Task: Search one way flight ticket for 4 adults, 2 children, 2 infants in seat and 1 infant on lap in economy from San Juan: Fernando Luis Ribas Dominicci Airport (isla Grande Airport) to Riverton: Central Wyoming Regional Airport (was Riverton Regional) on 8-4-2023. Choice of flights is Sun country airlines. Number of bags: 1 carry on bag. Price is upto 75000. Outbound departure time preference is 16:30.
Action: Mouse moved to (372, 316)
Screenshot: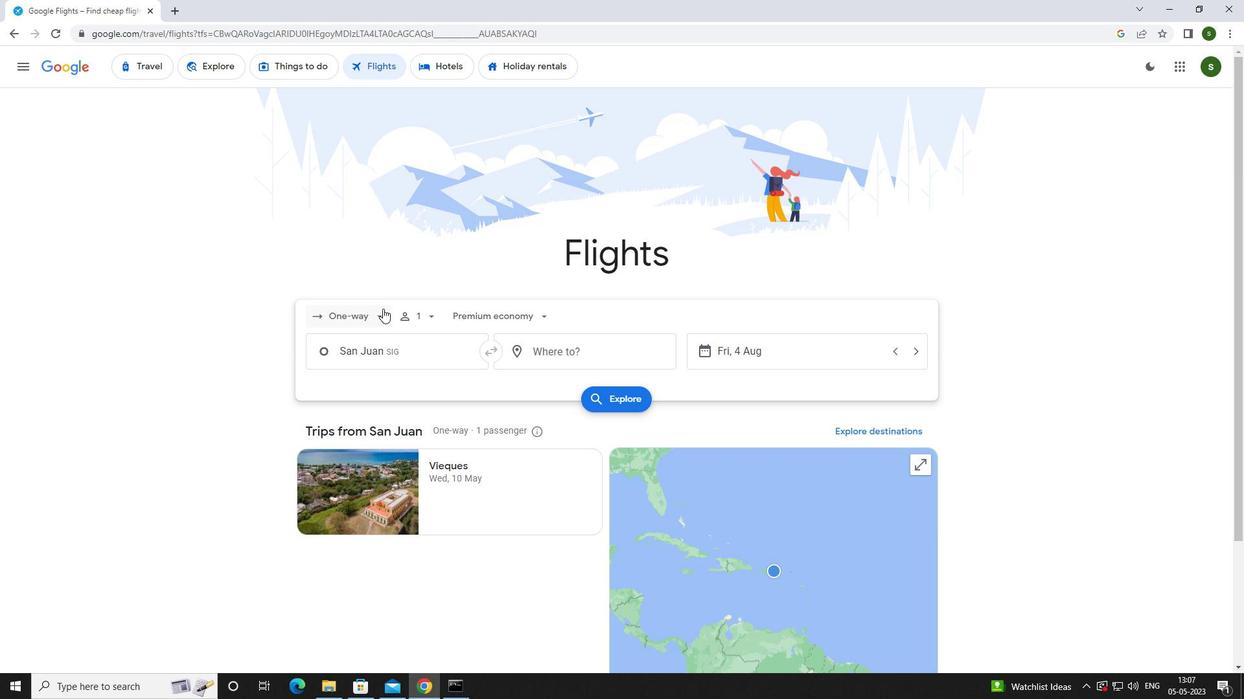 
Action: Mouse pressed left at (372, 316)
Screenshot: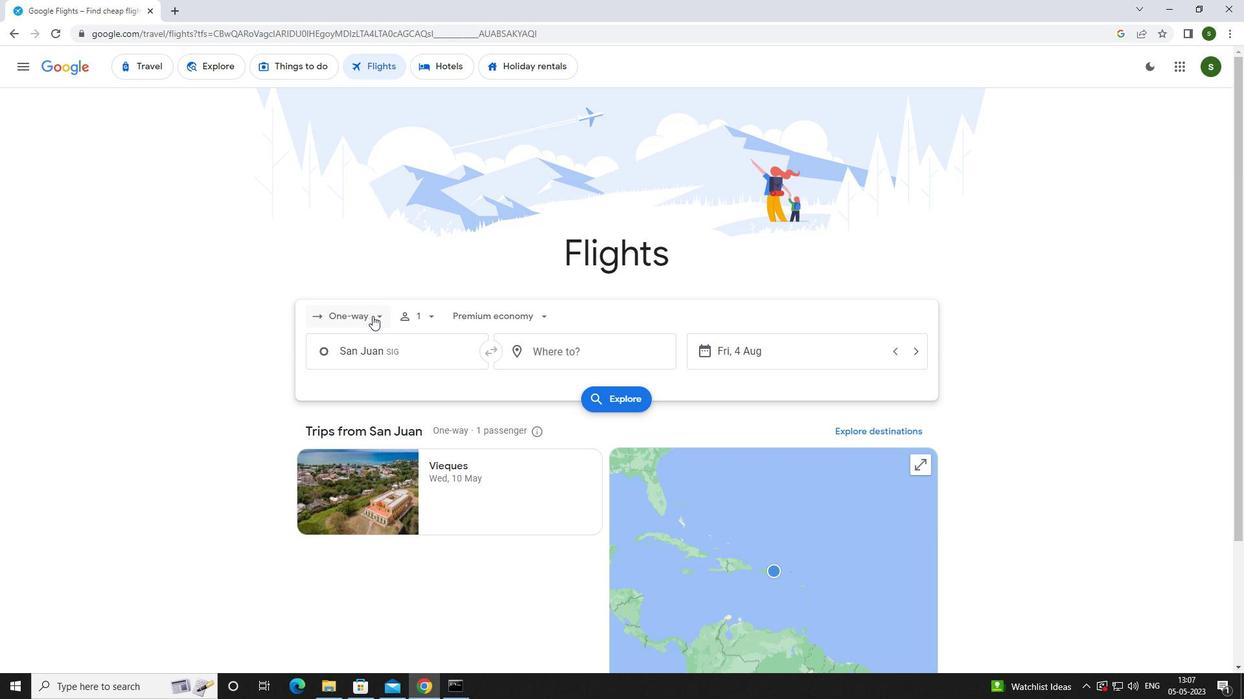 
Action: Mouse moved to (361, 373)
Screenshot: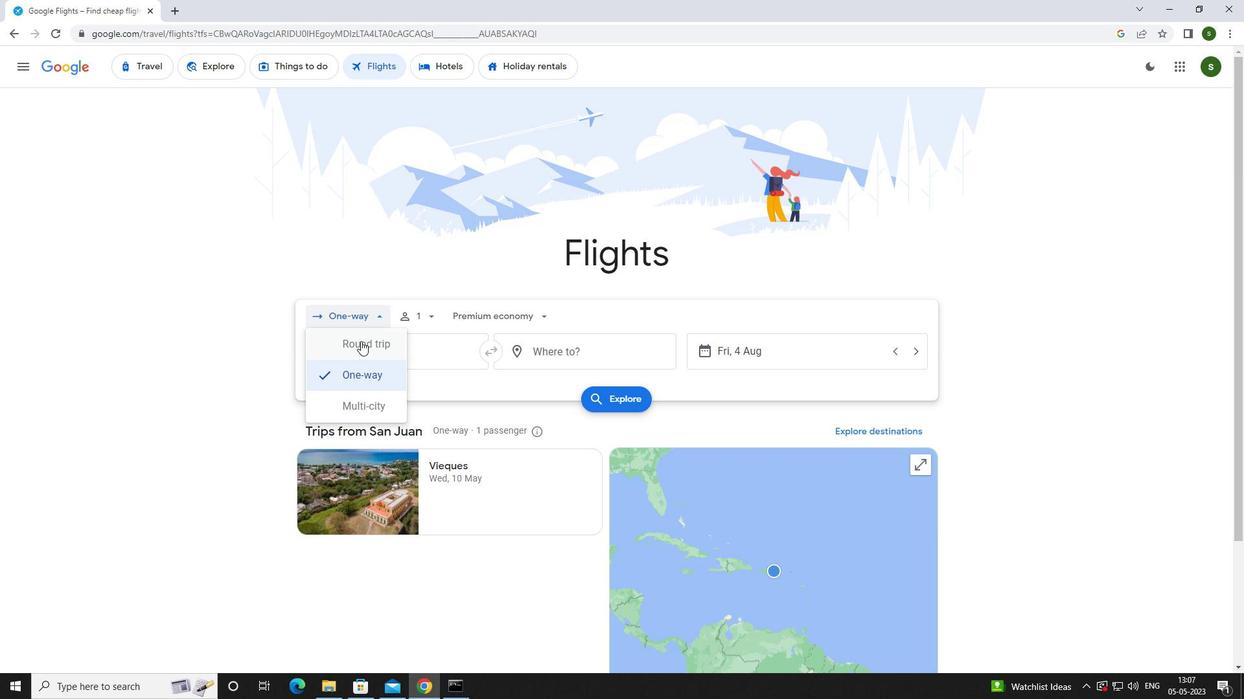 
Action: Mouse pressed left at (361, 373)
Screenshot: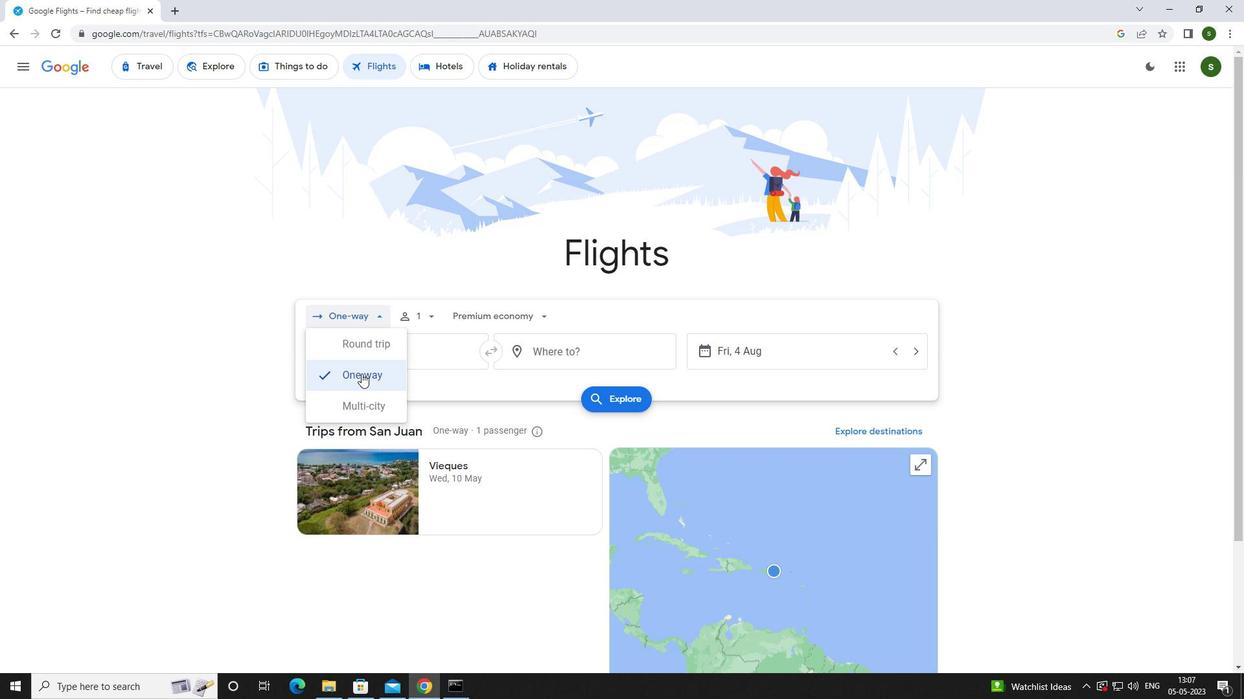 
Action: Mouse moved to (423, 316)
Screenshot: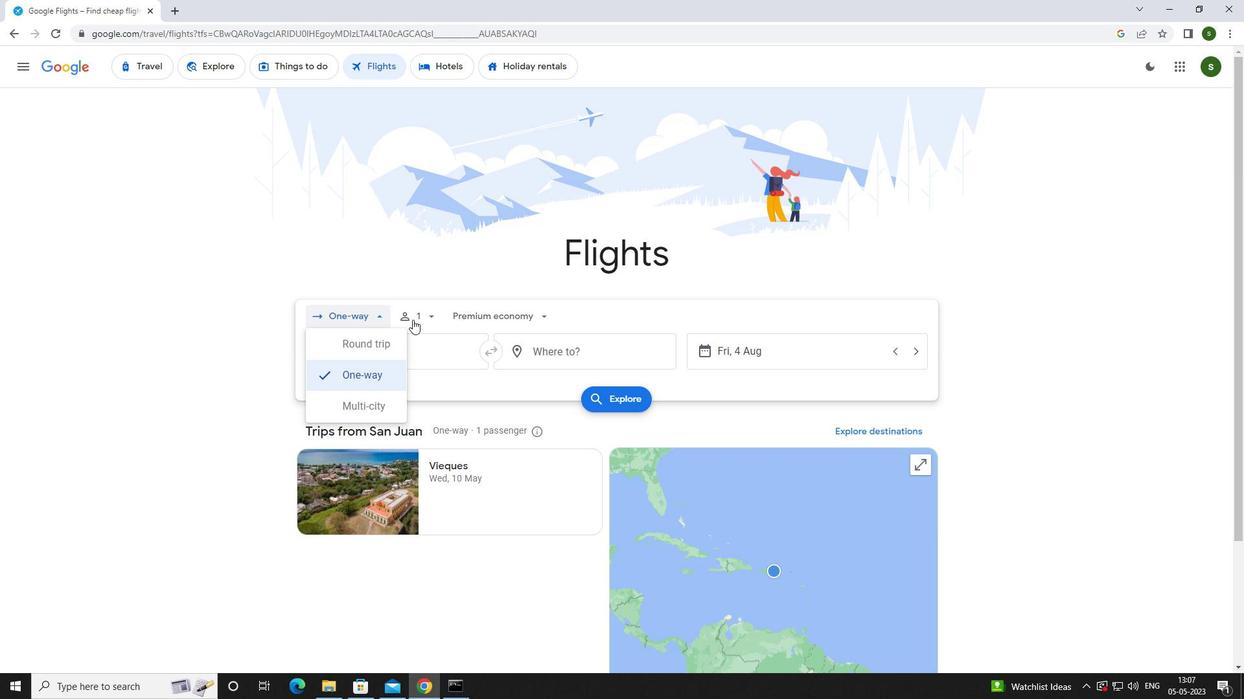 
Action: Mouse pressed left at (423, 316)
Screenshot: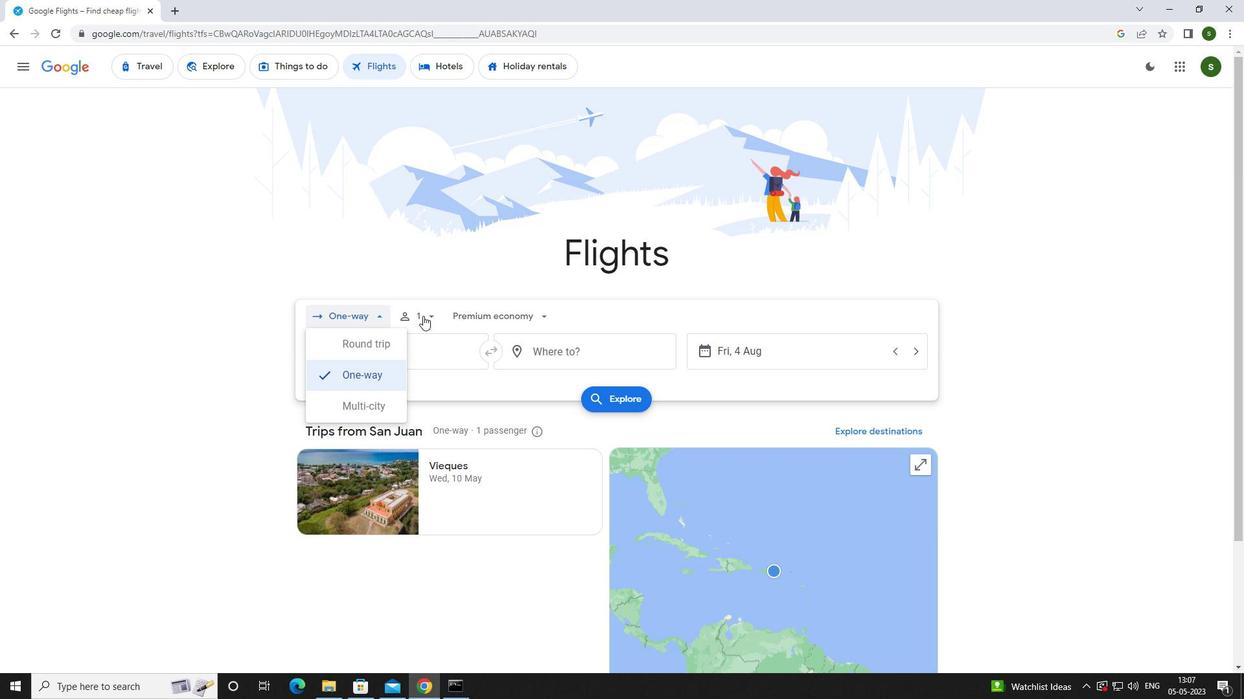 
Action: Mouse moved to (529, 341)
Screenshot: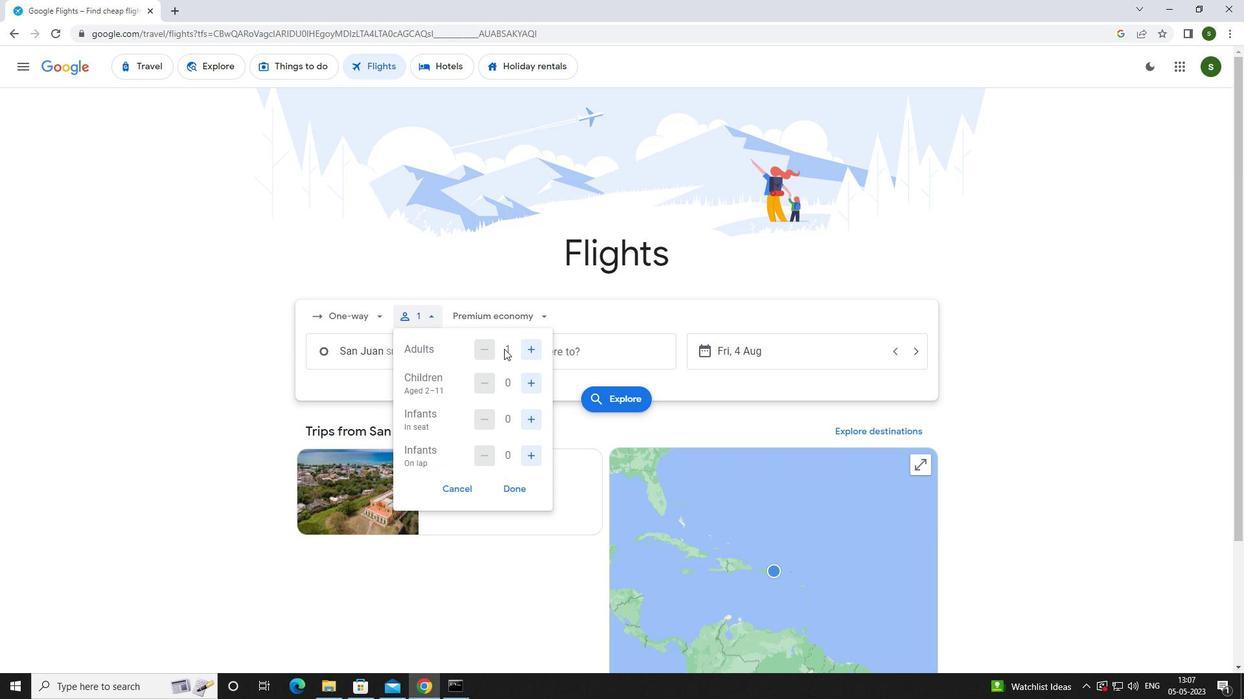 
Action: Mouse pressed left at (529, 341)
Screenshot: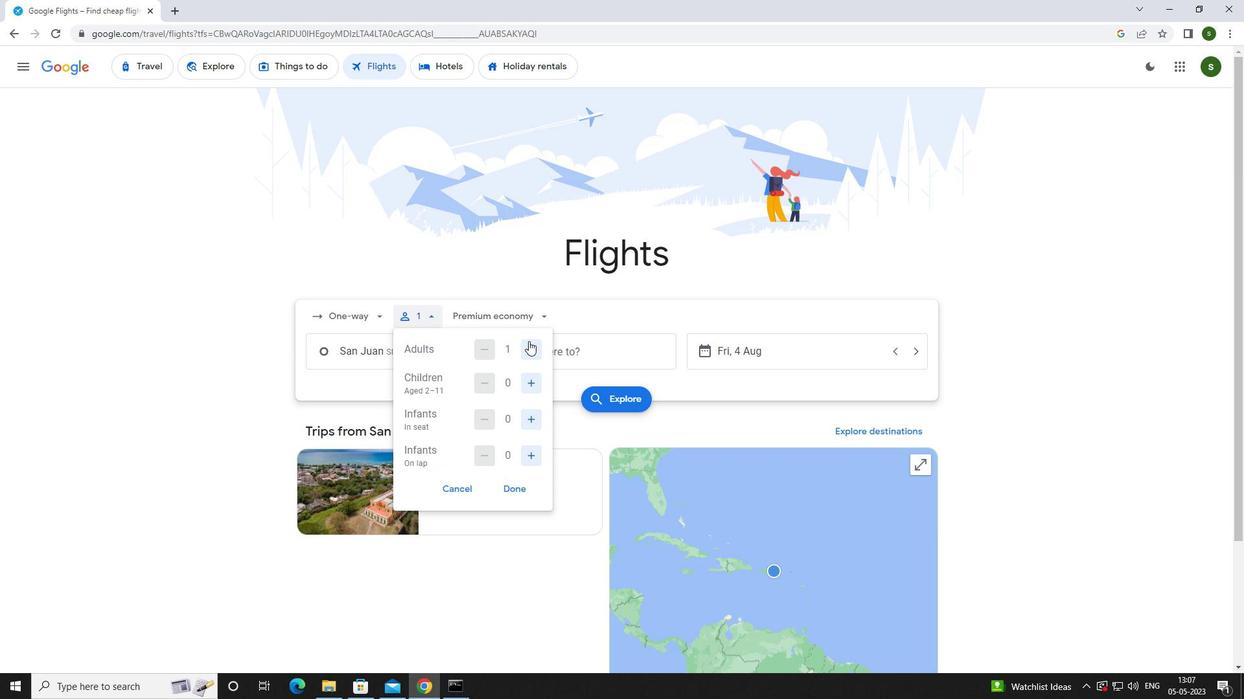 
Action: Mouse pressed left at (529, 341)
Screenshot: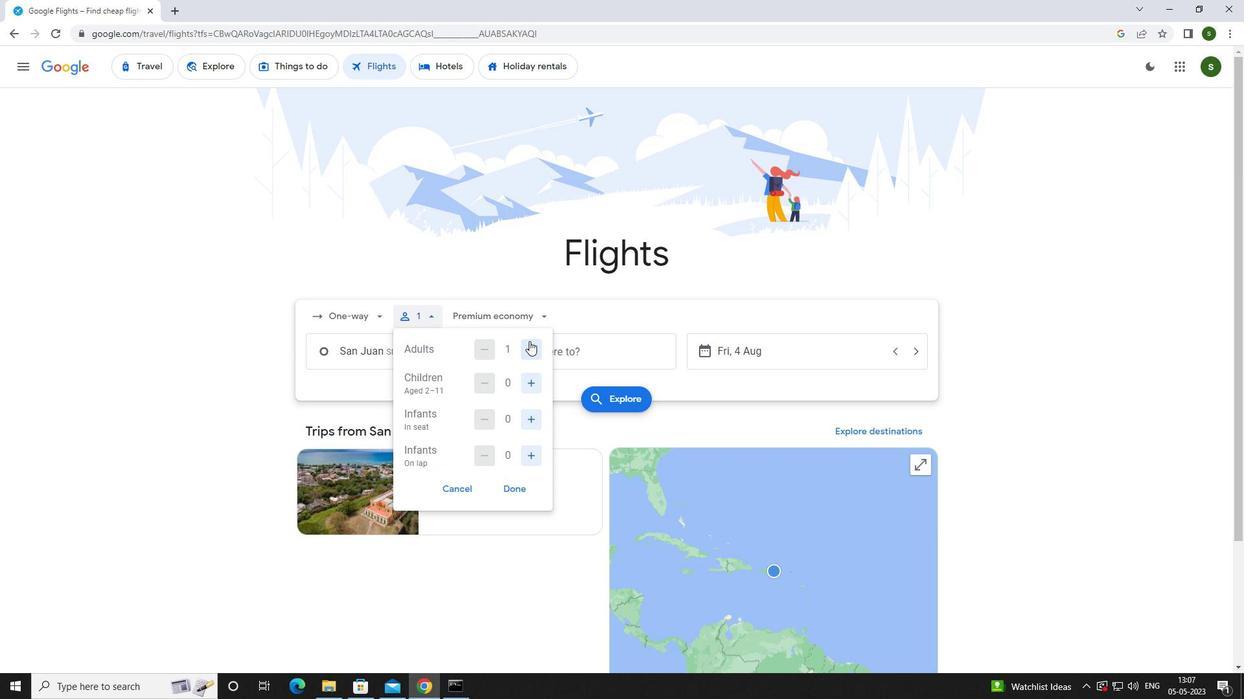 
Action: Mouse pressed left at (529, 341)
Screenshot: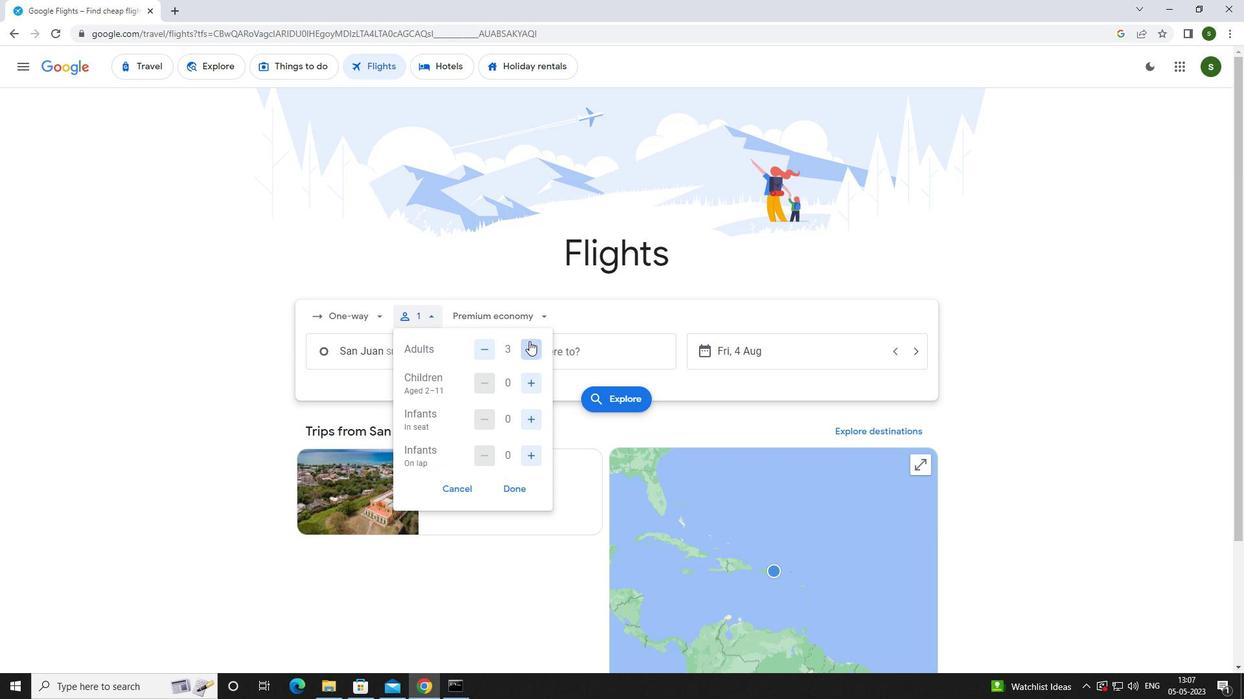 
Action: Mouse moved to (529, 375)
Screenshot: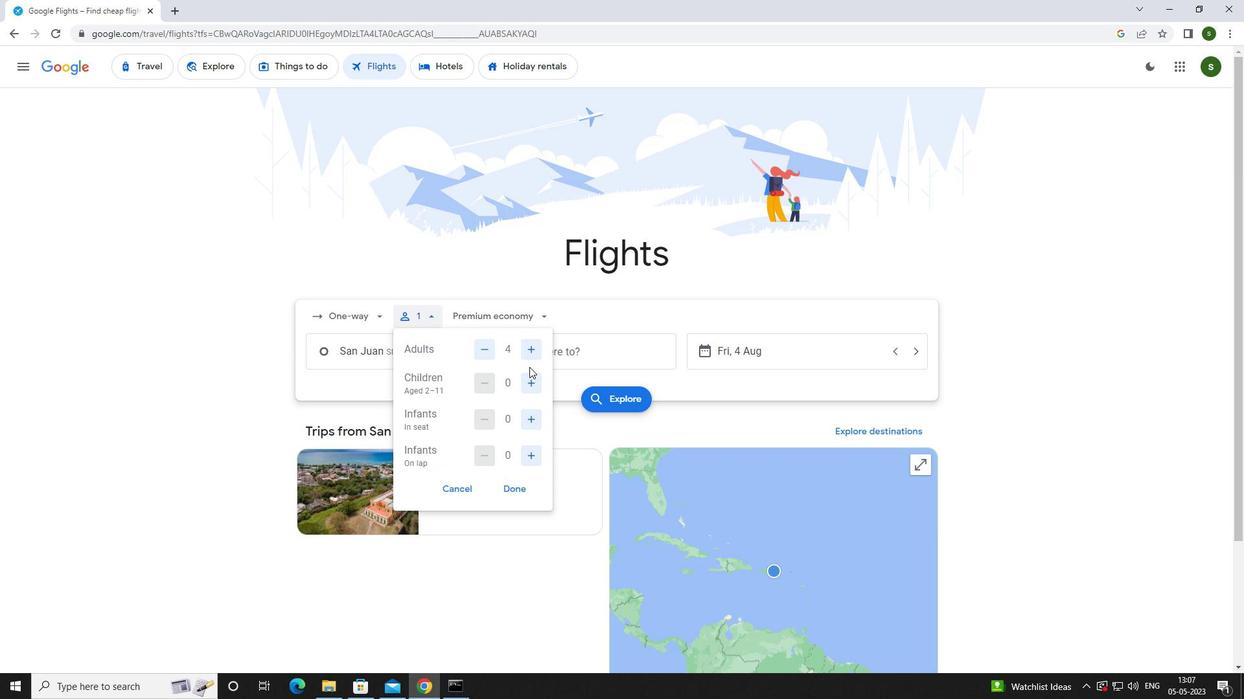 
Action: Mouse pressed left at (529, 375)
Screenshot: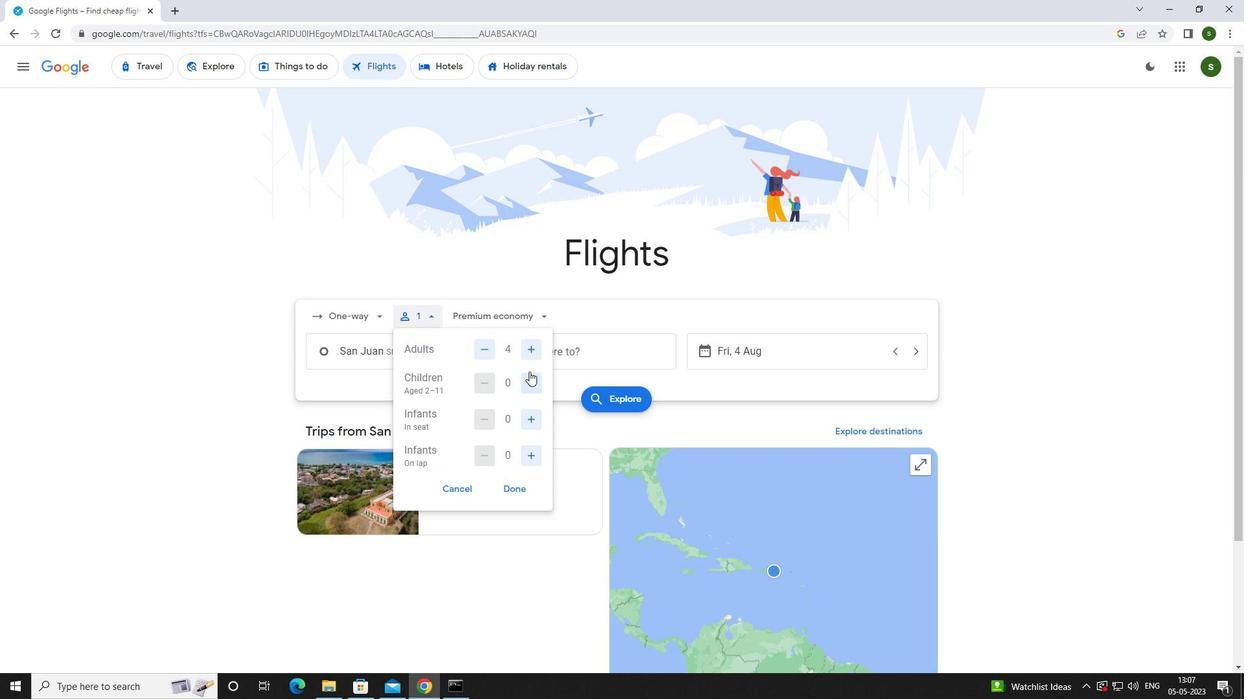 
Action: Mouse pressed left at (529, 375)
Screenshot: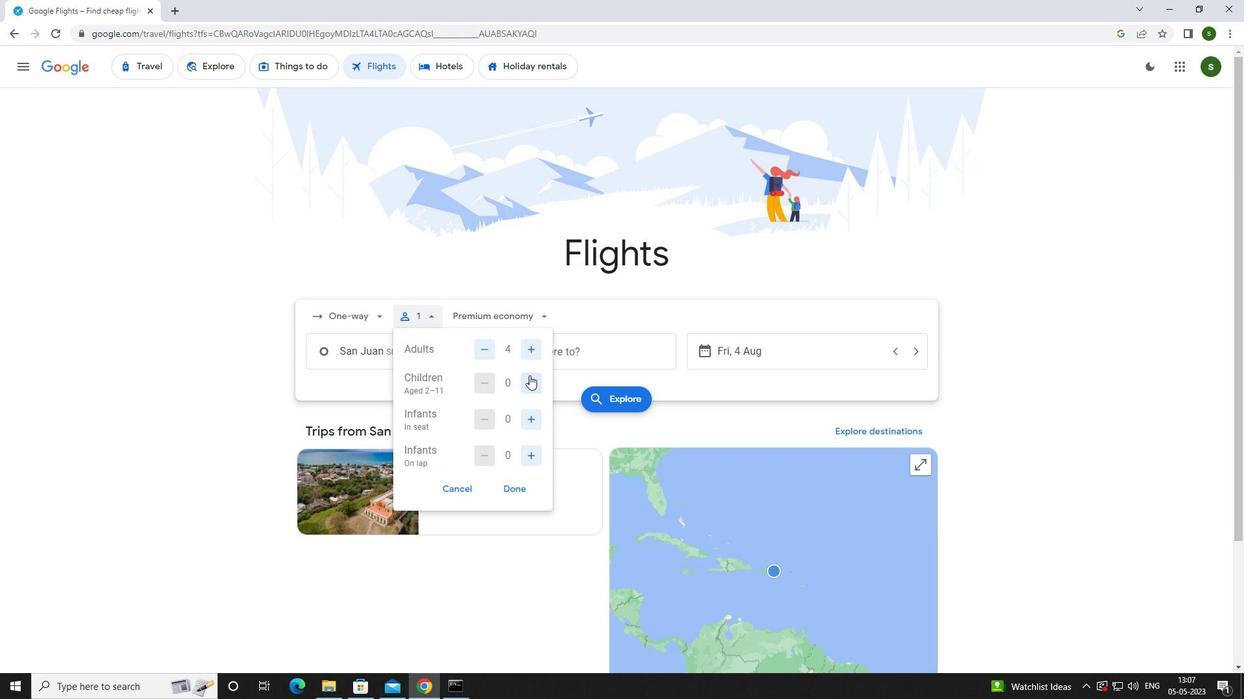 
Action: Mouse moved to (530, 421)
Screenshot: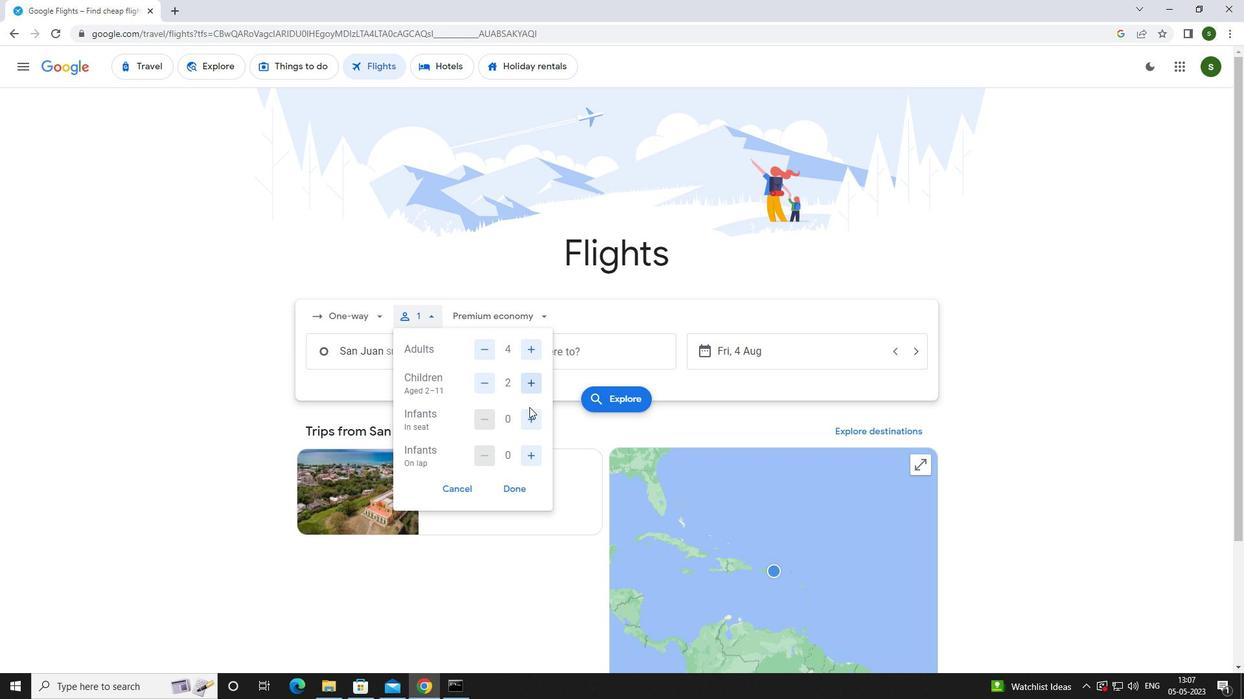 
Action: Mouse pressed left at (530, 421)
Screenshot: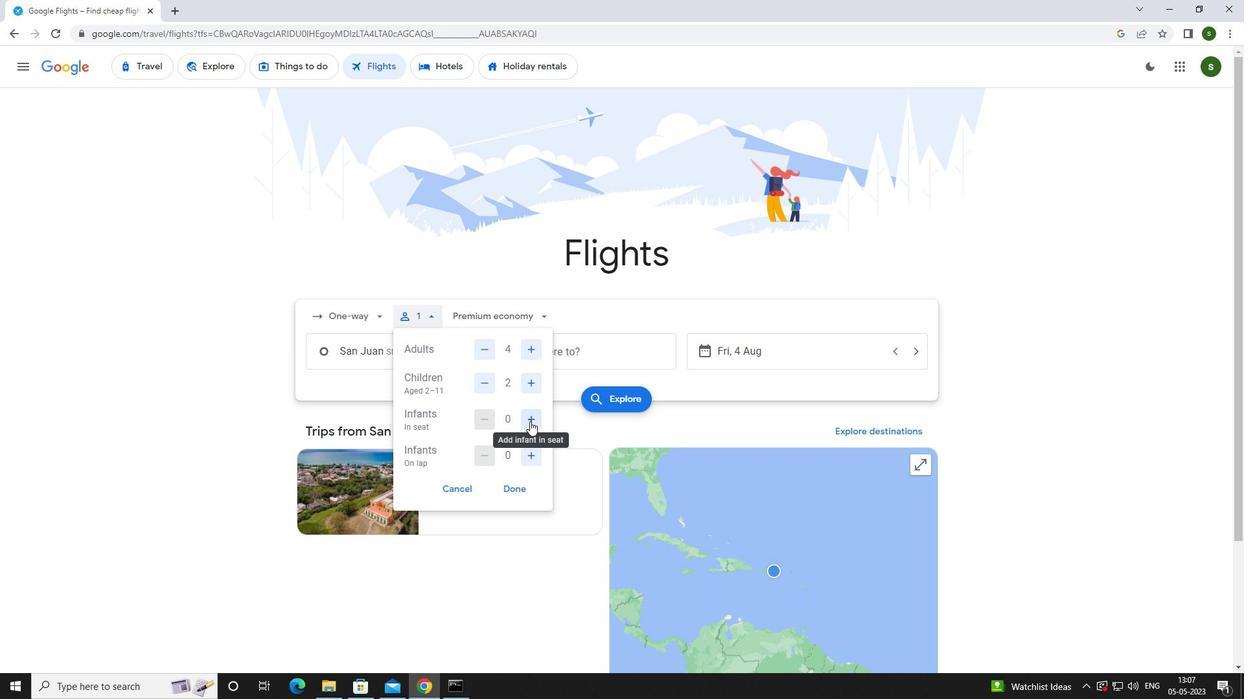 
Action: Mouse pressed left at (530, 421)
Screenshot: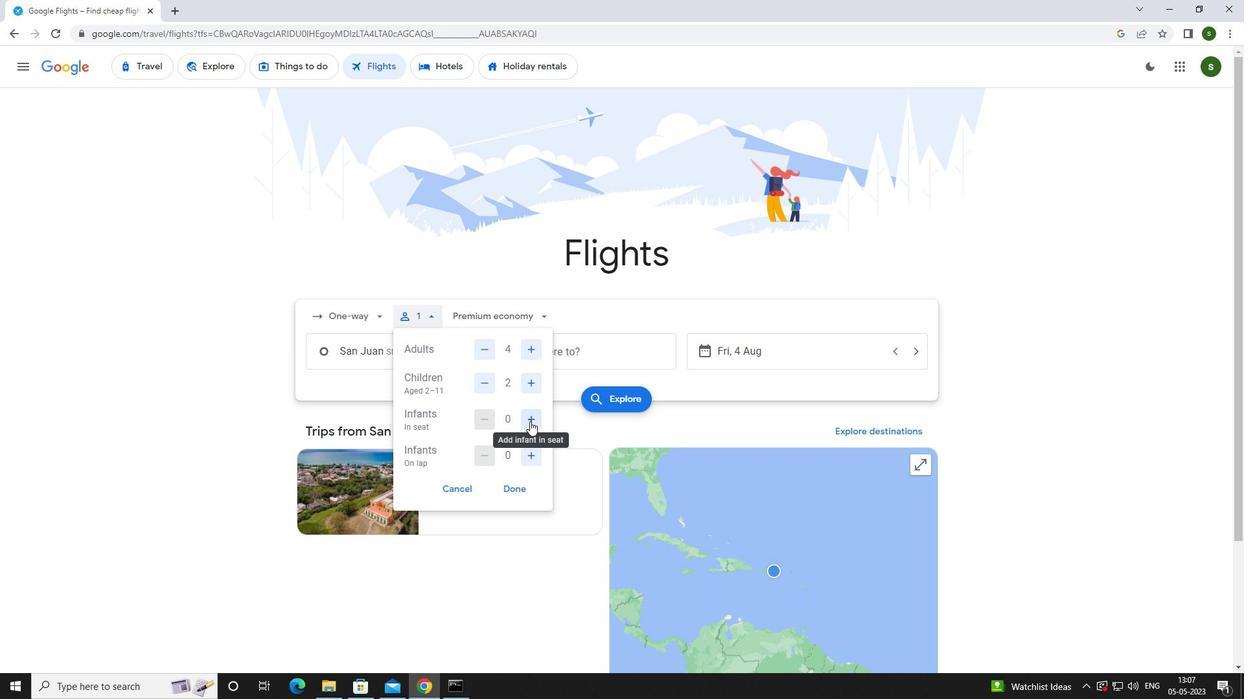 
Action: Mouse moved to (530, 454)
Screenshot: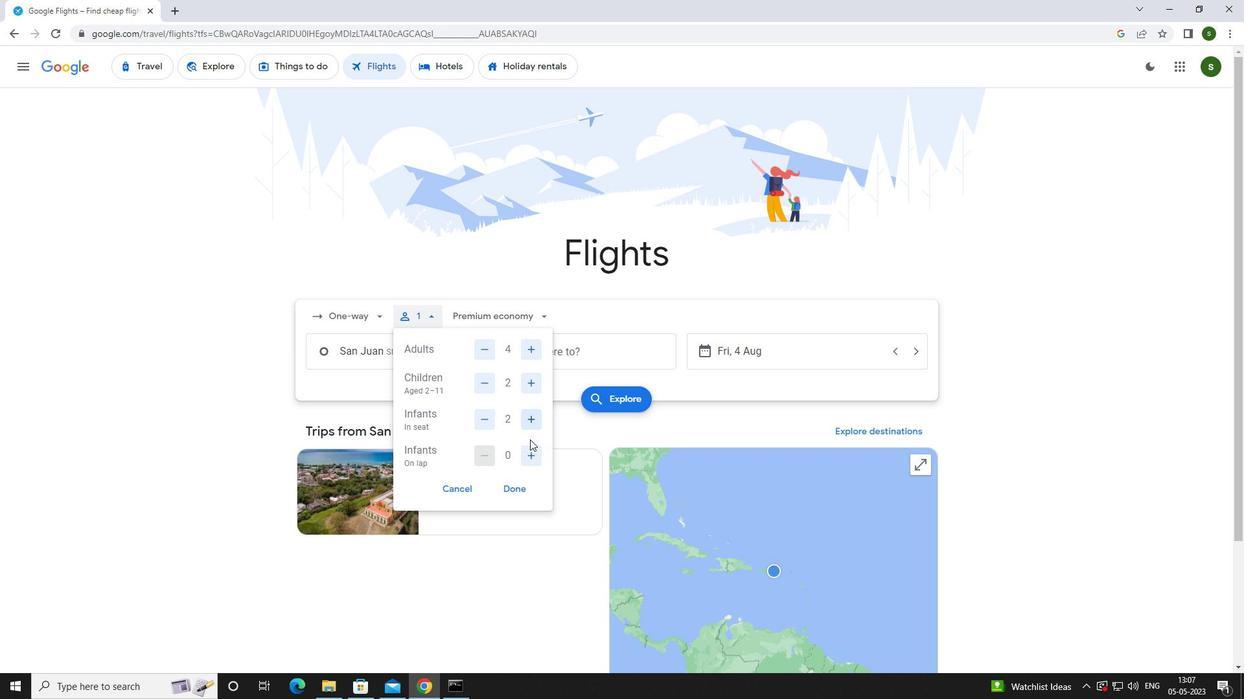 
Action: Mouse pressed left at (530, 454)
Screenshot: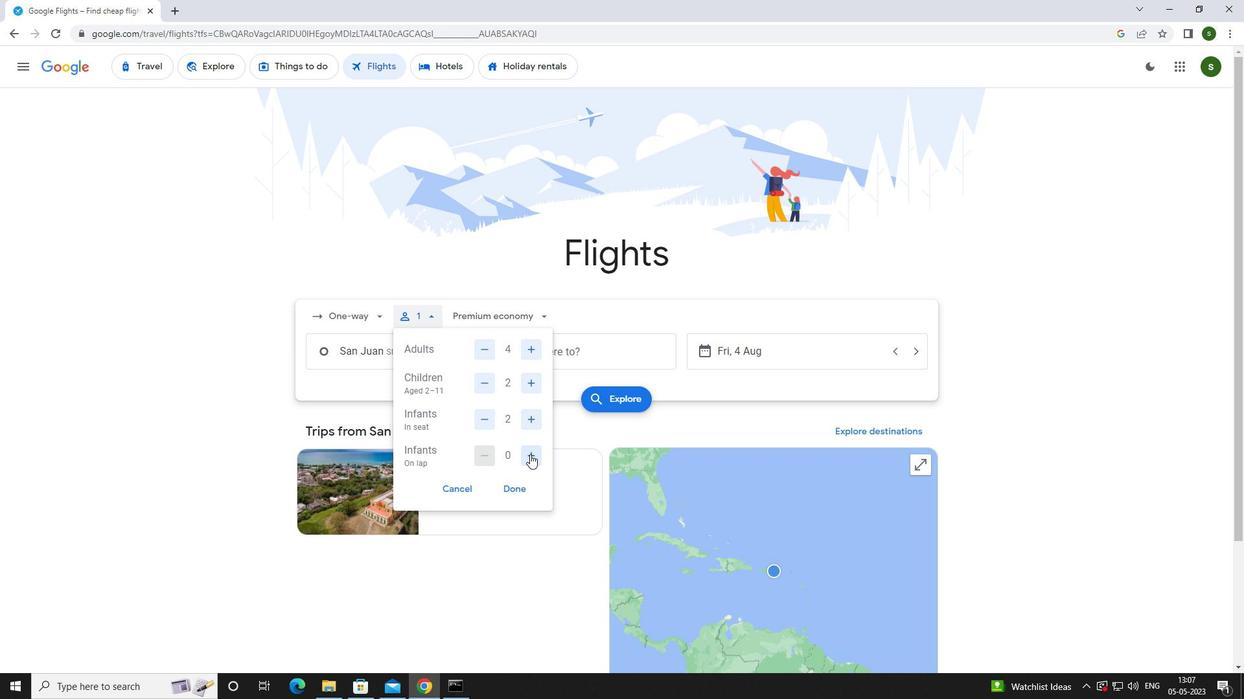 
Action: Mouse moved to (500, 311)
Screenshot: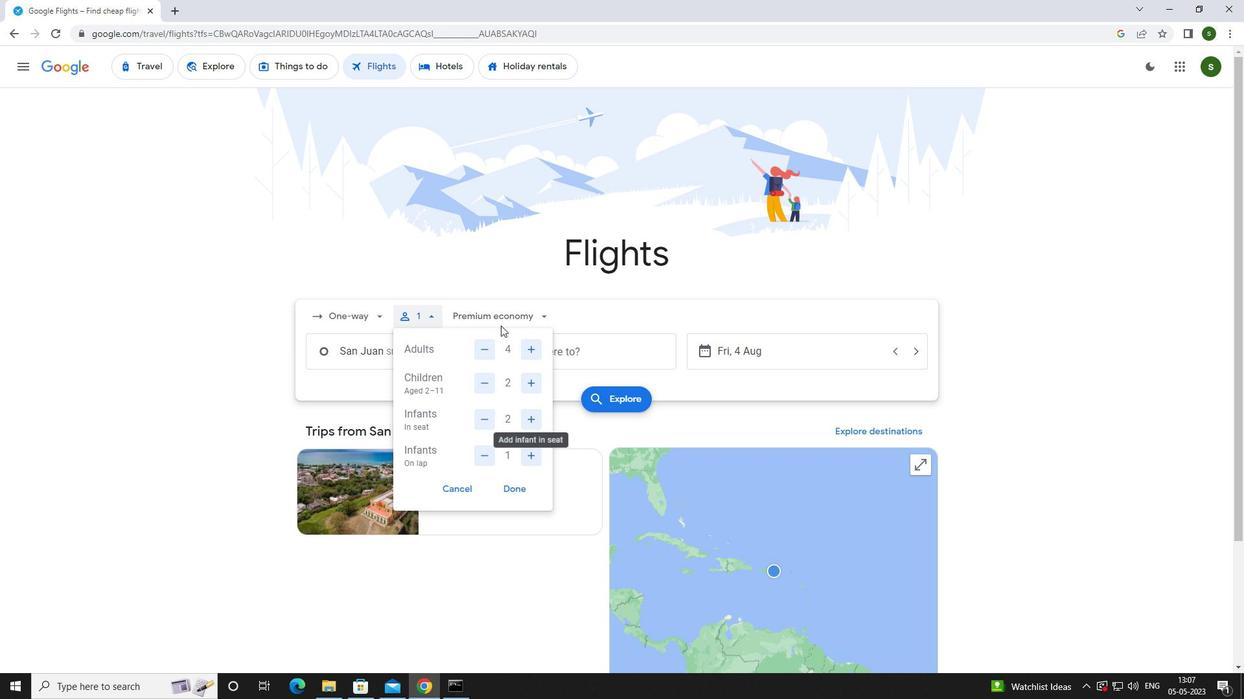
Action: Mouse pressed left at (500, 311)
Screenshot: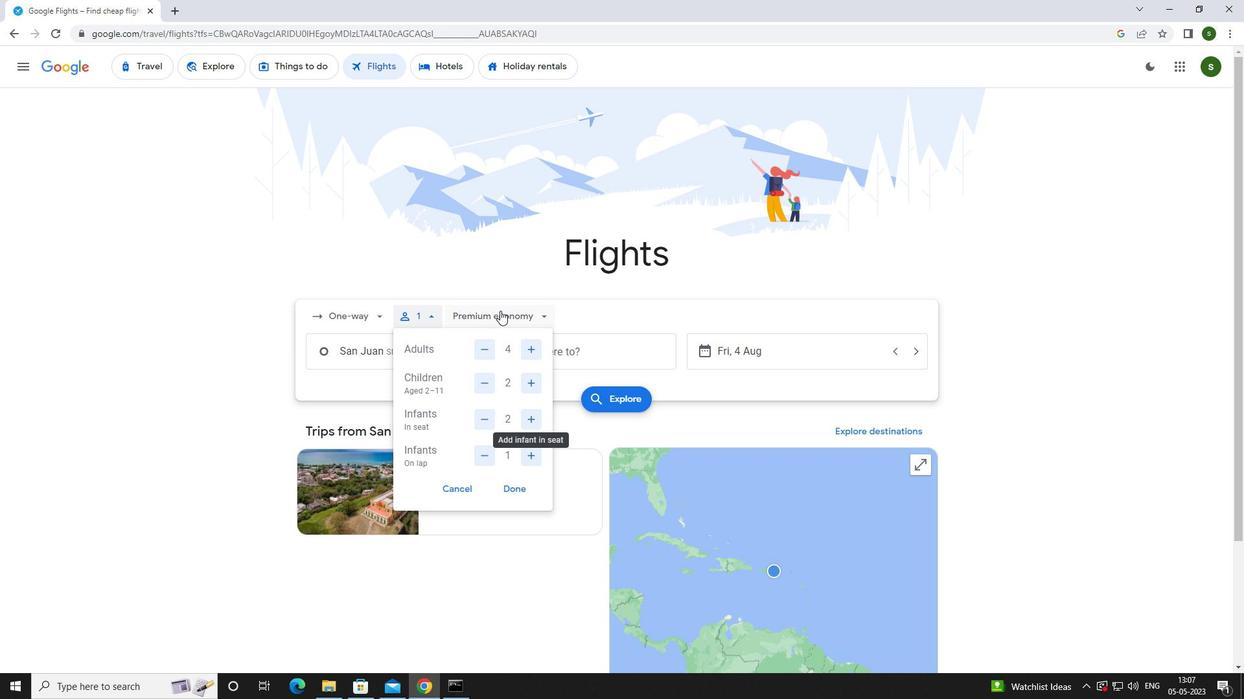 
Action: Mouse moved to (507, 344)
Screenshot: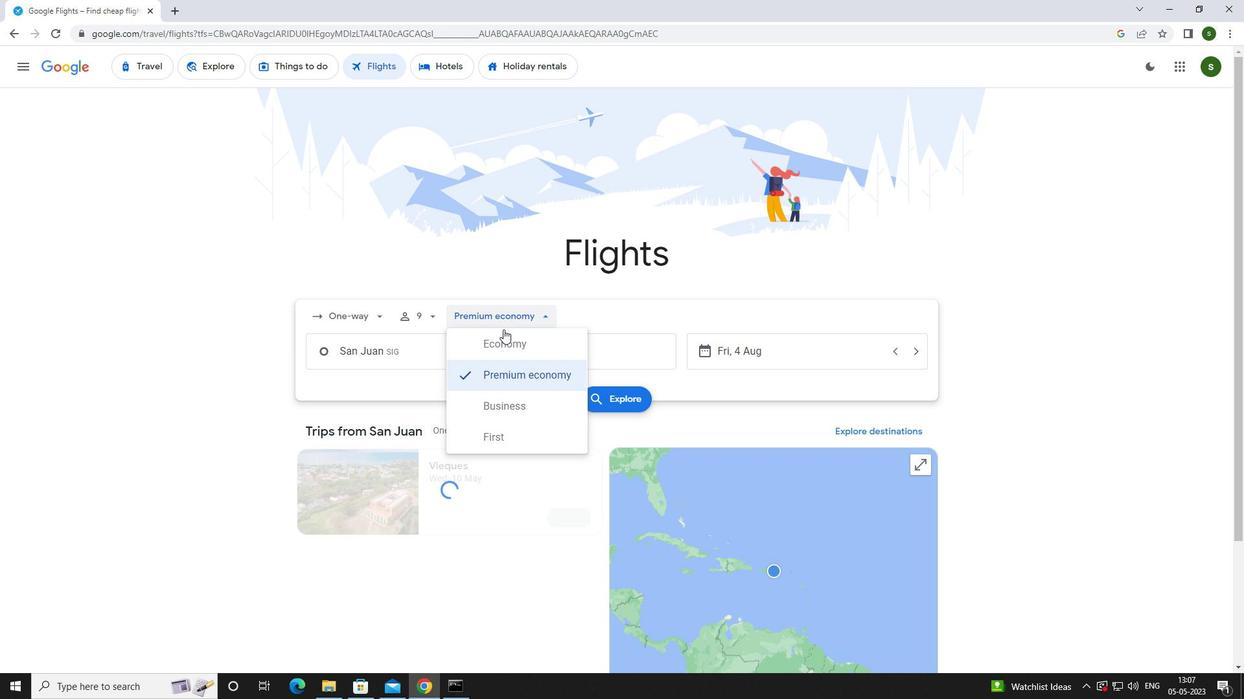 
Action: Mouse pressed left at (507, 344)
Screenshot: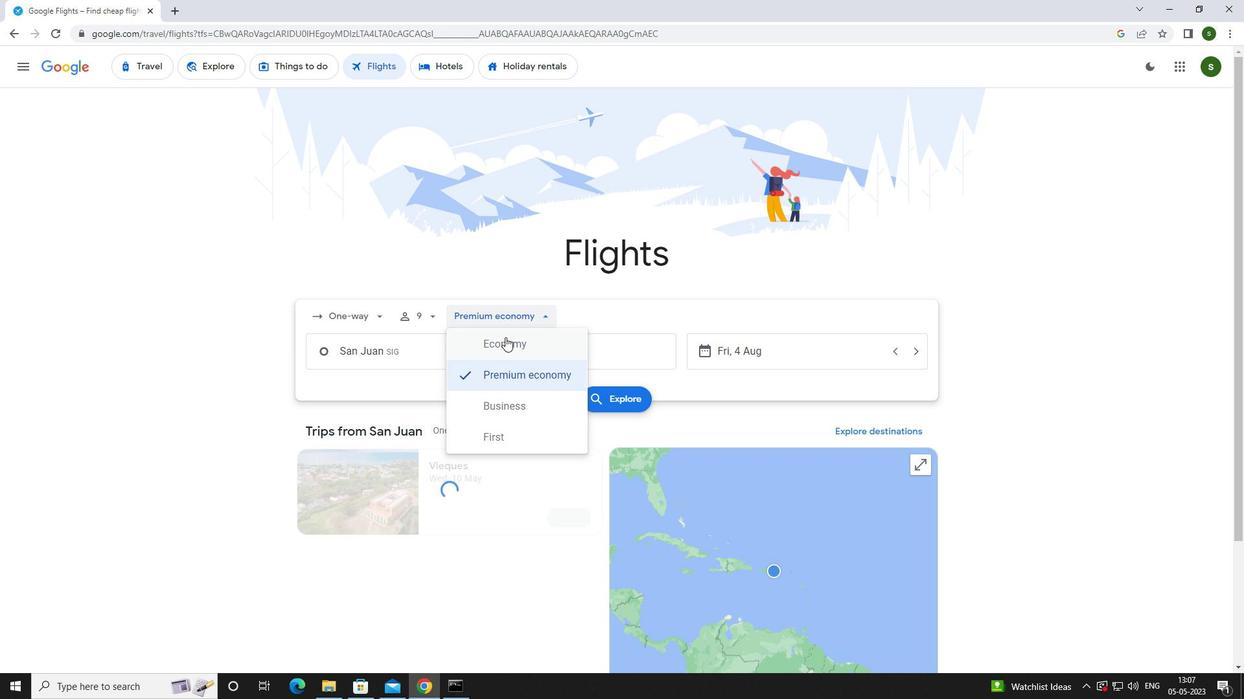 
Action: Mouse moved to (432, 348)
Screenshot: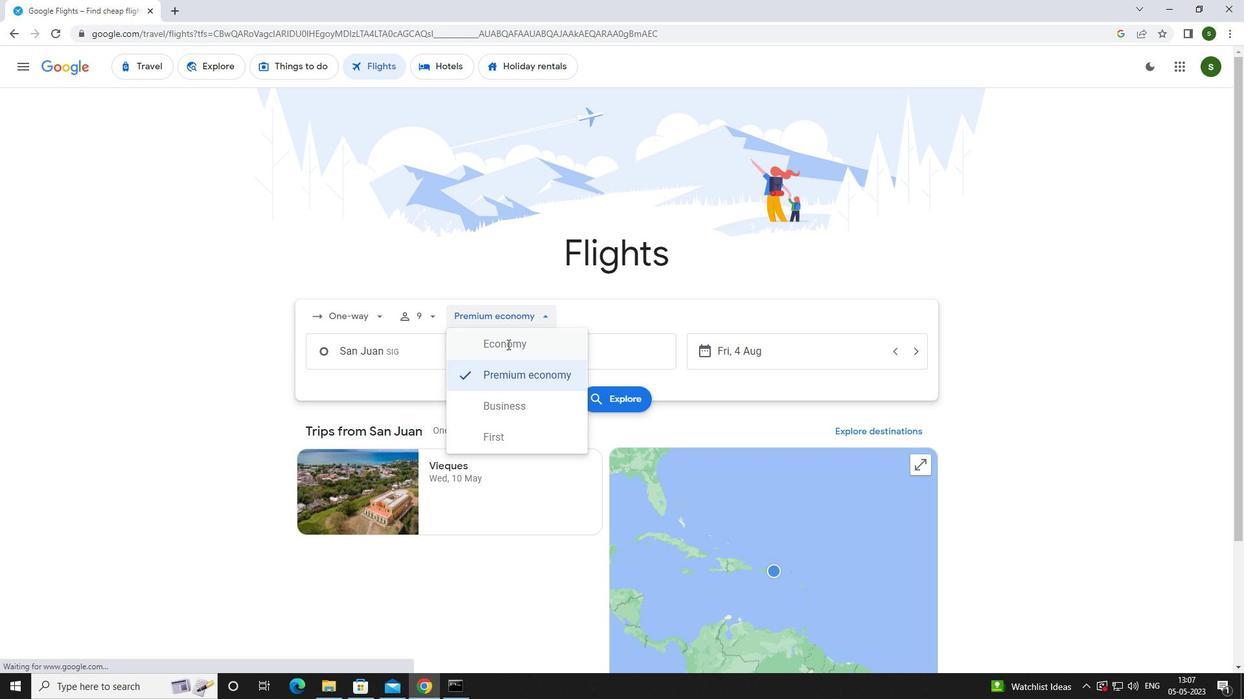 
Action: Mouse pressed left at (432, 348)
Screenshot: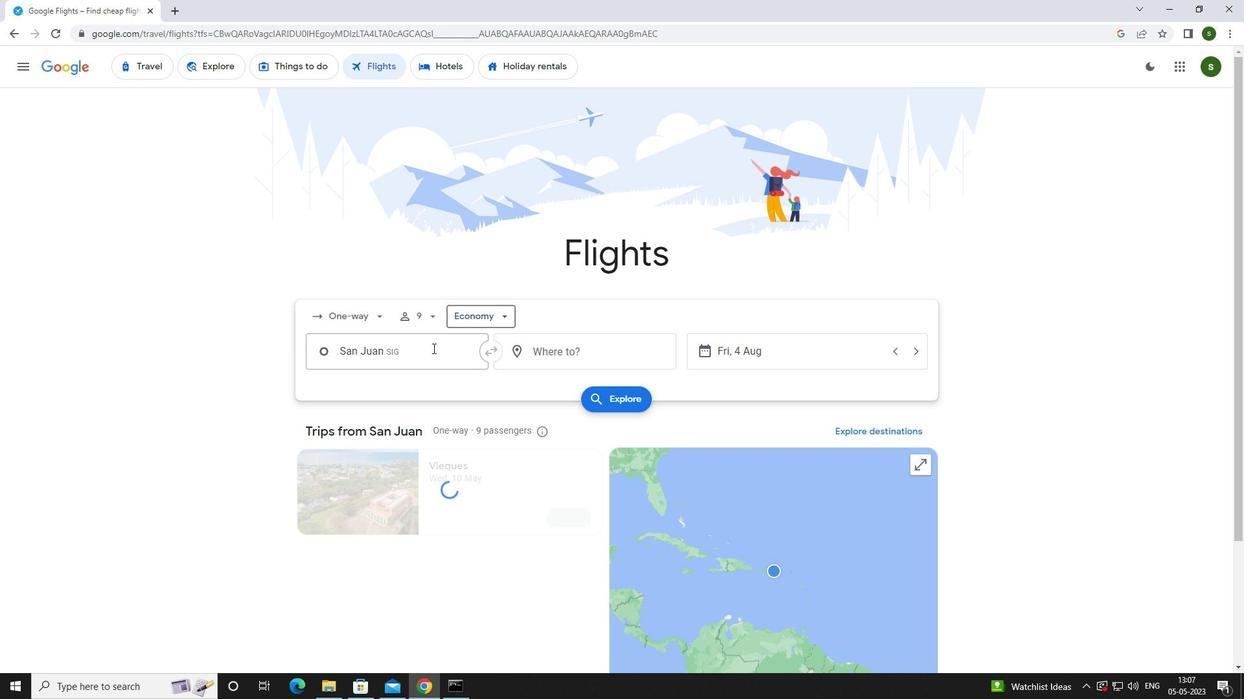 
Action: Mouse moved to (432, 355)
Screenshot: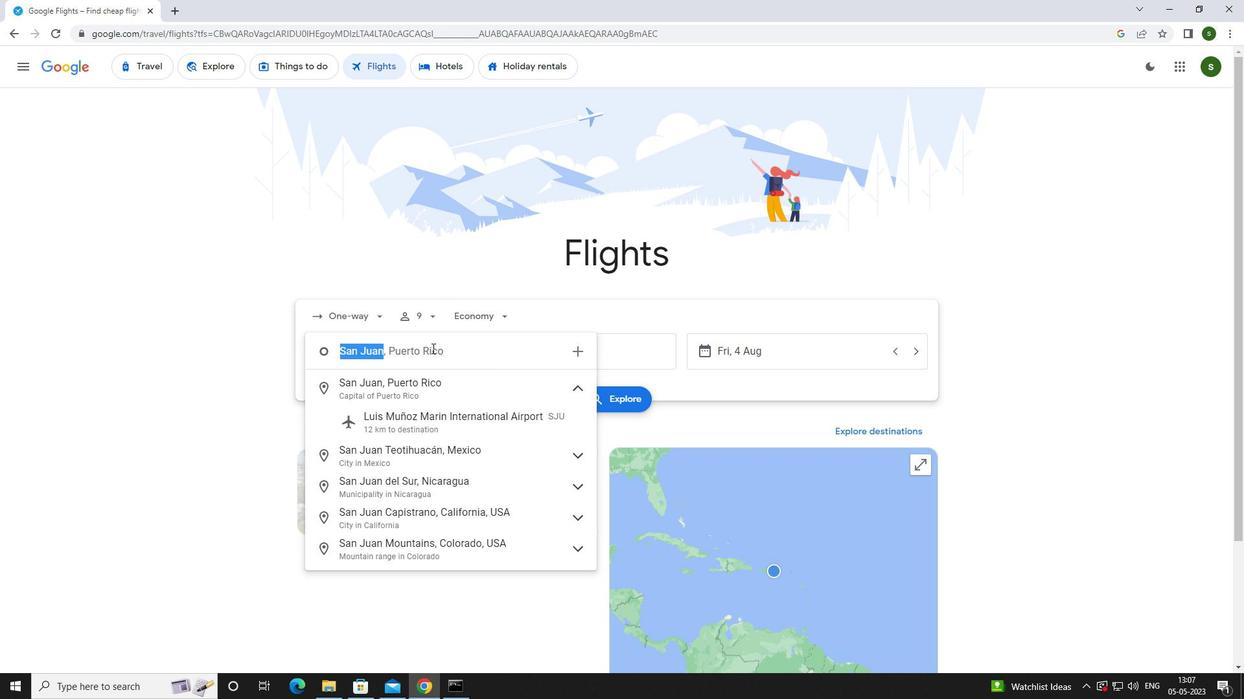 
Action: Key pressed <Key.caps_lock>f<Key.caps_lock>ernando
Screenshot: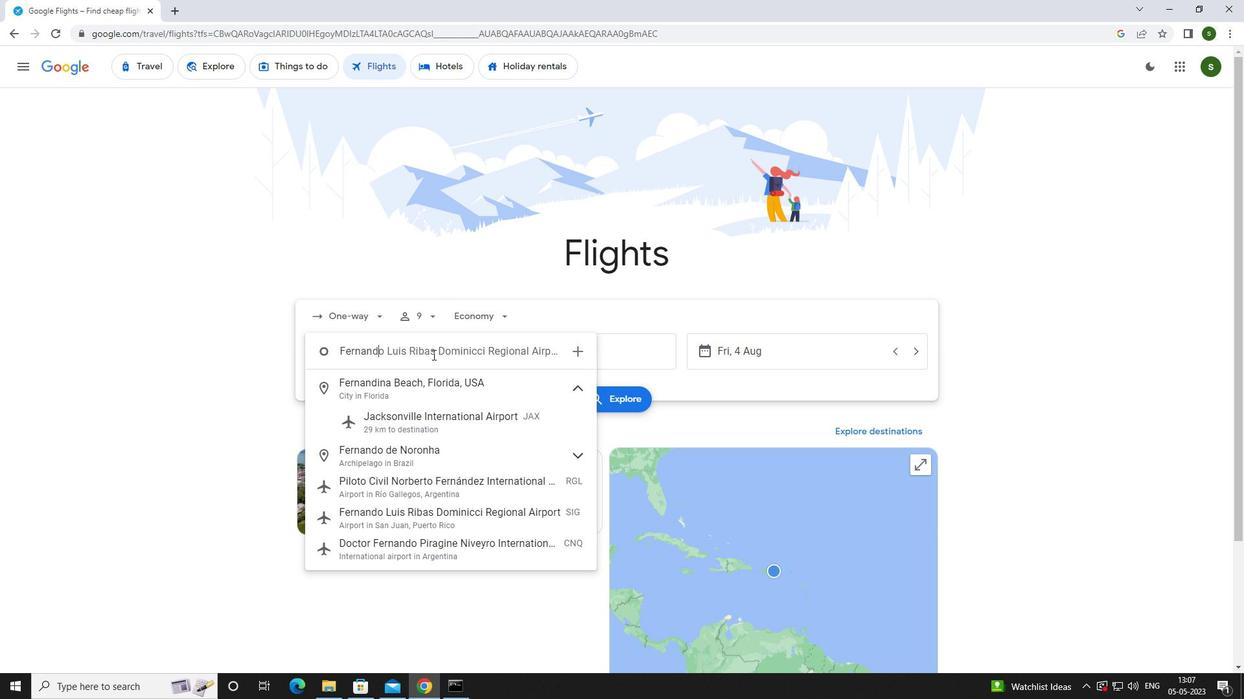 
Action: Mouse moved to (436, 447)
Screenshot: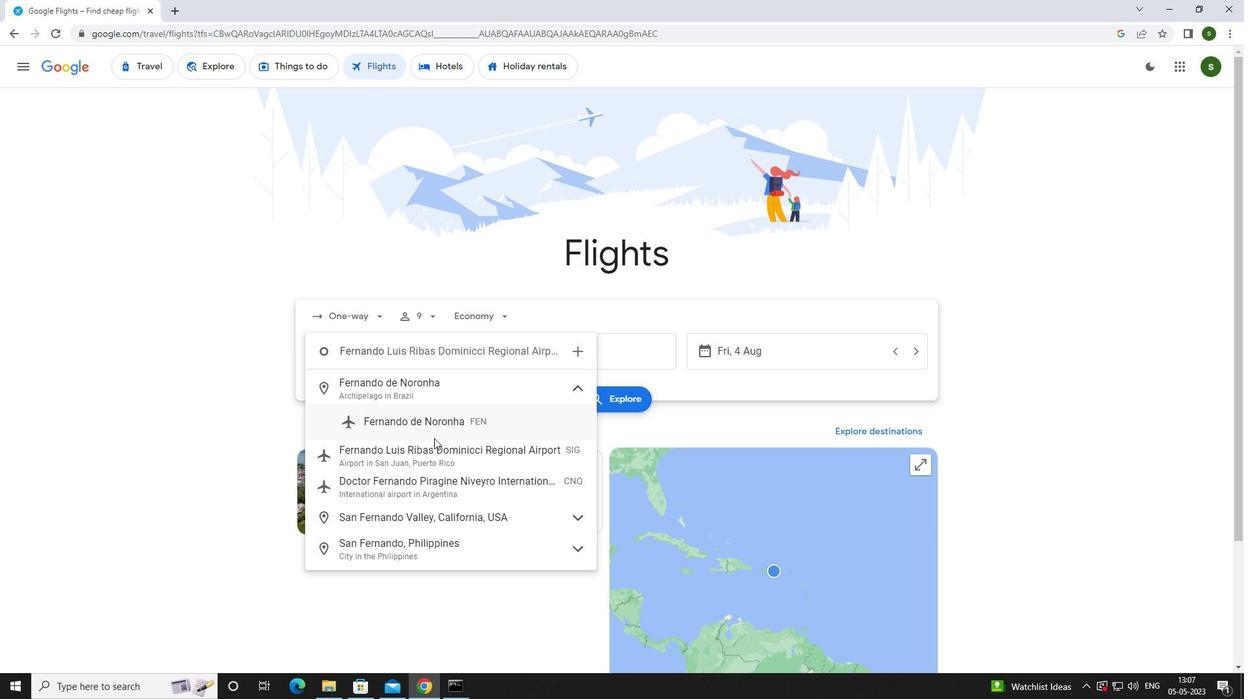 
Action: Mouse pressed left at (436, 447)
Screenshot: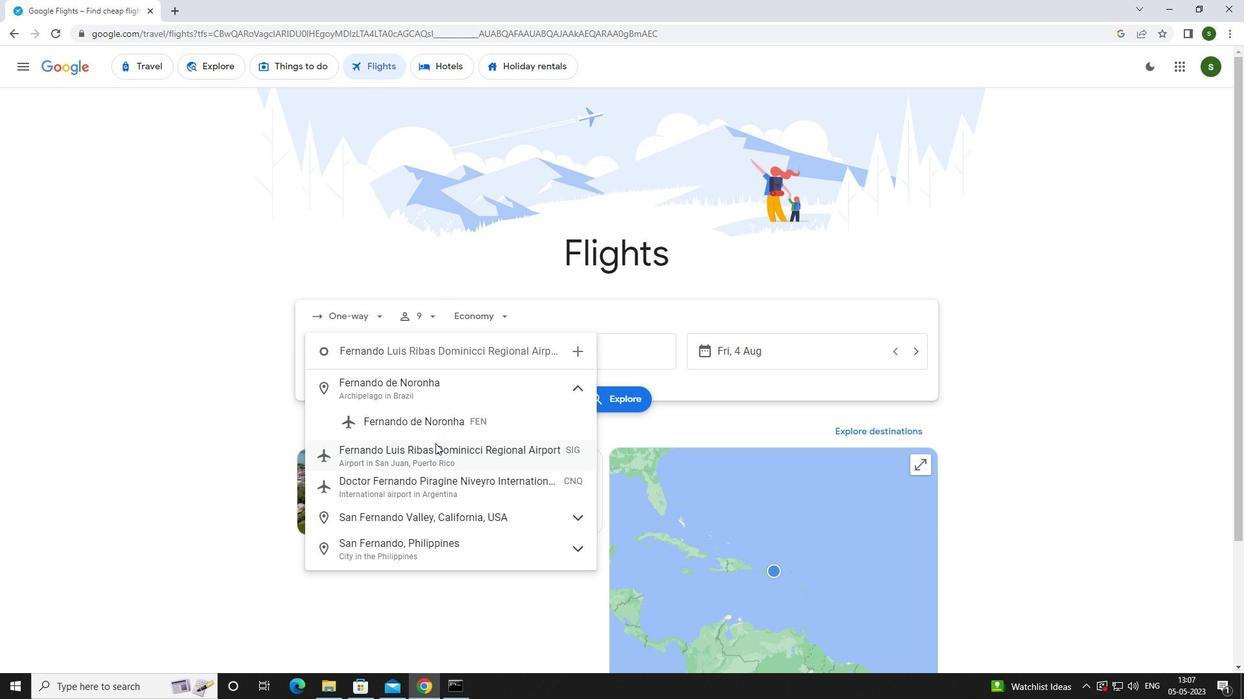 
Action: Mouse moved to (580, 355)
Screenshot: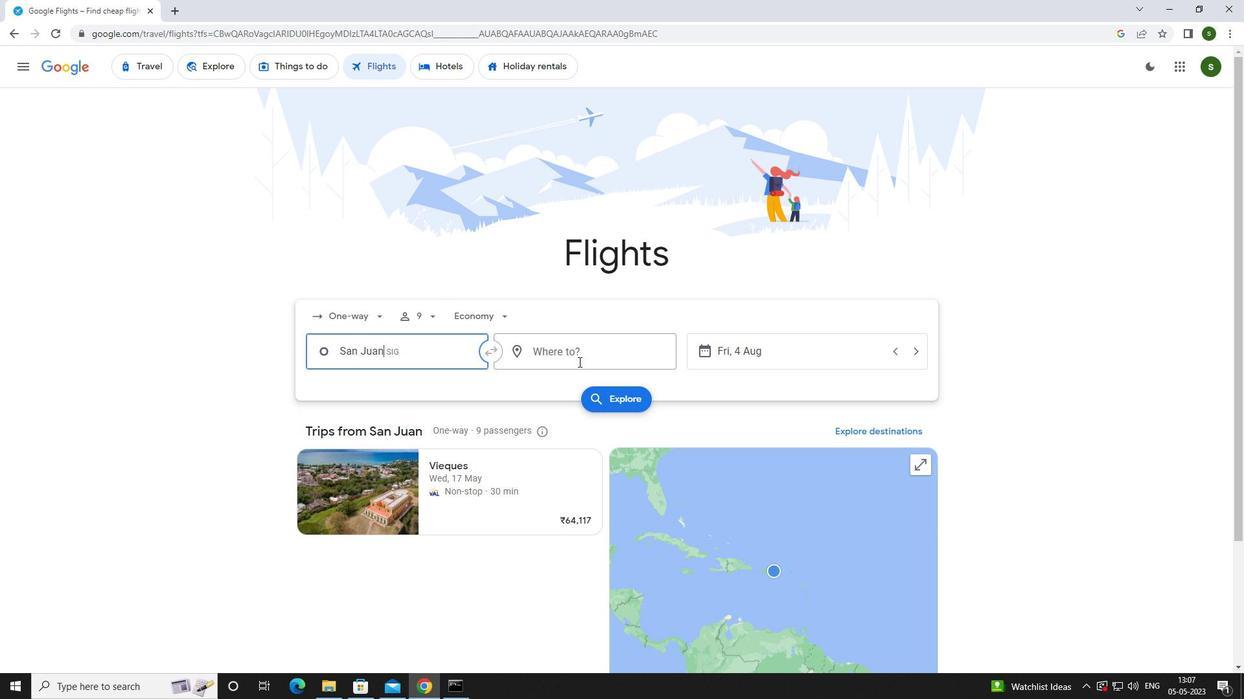 
Action: Mouse pressed left at (580, 355)
Screenshot: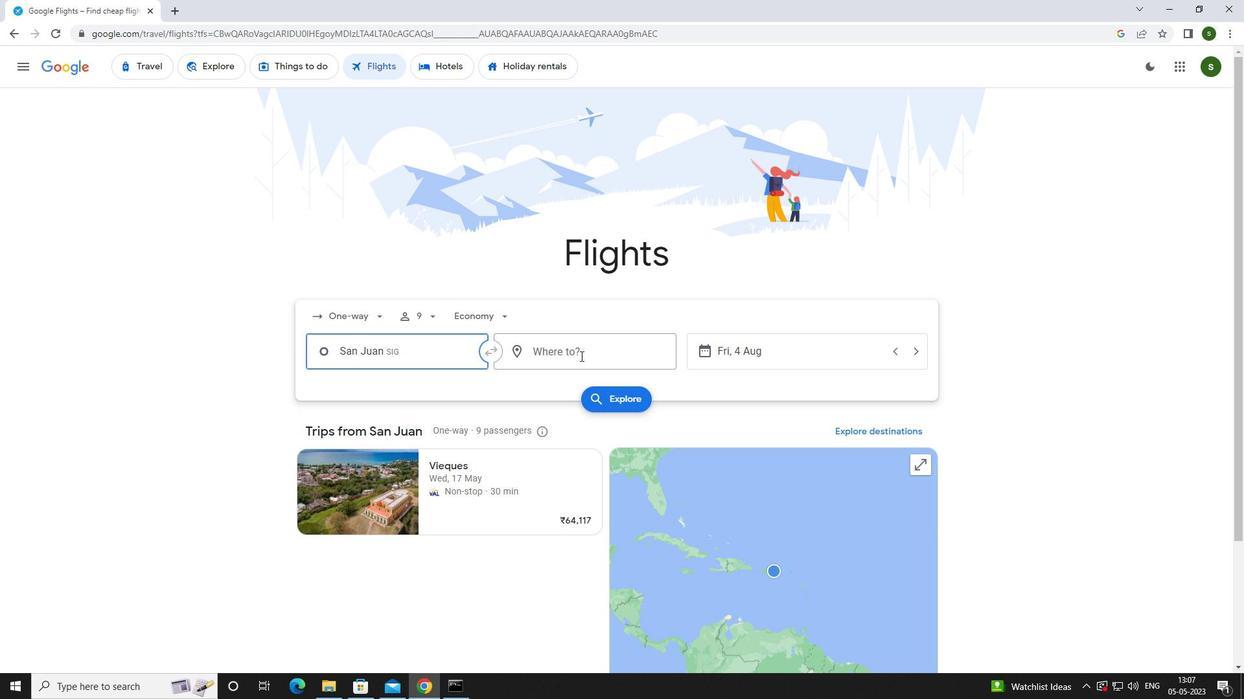 
Action: Key pressed <Key.caps_lock>r<Key.caps_lock>iverto
Screenshot: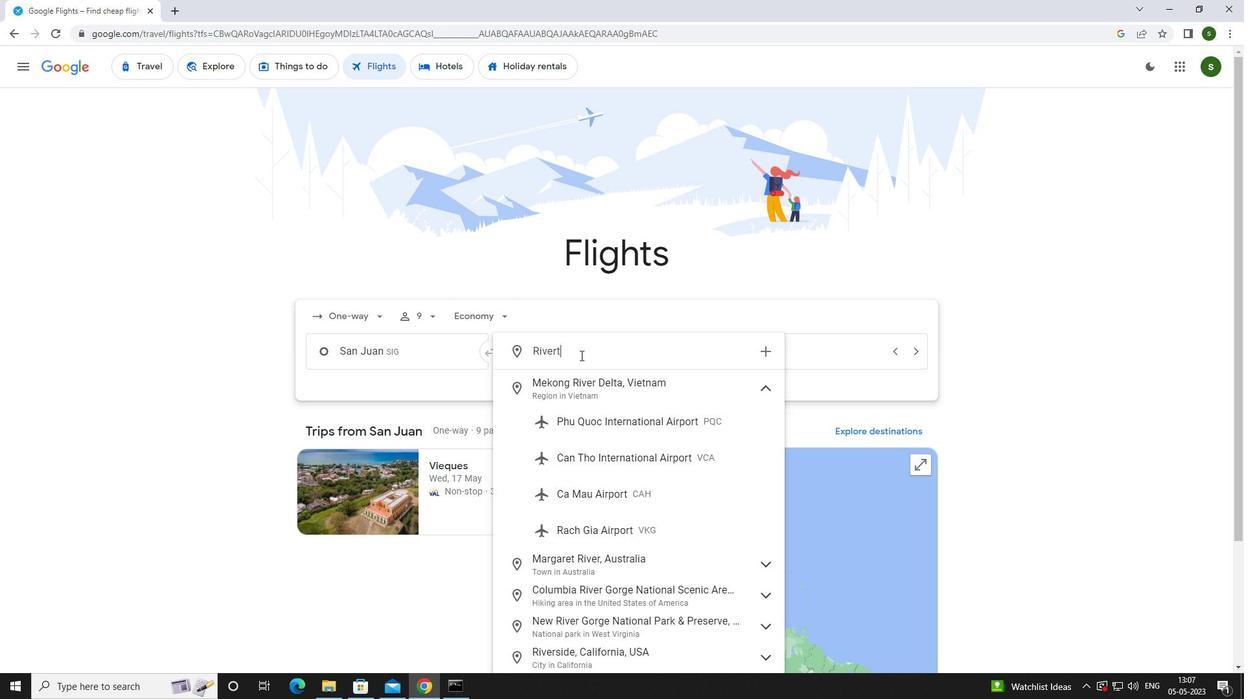 
Action: Mouse moved to (598, 414)
Screenshot: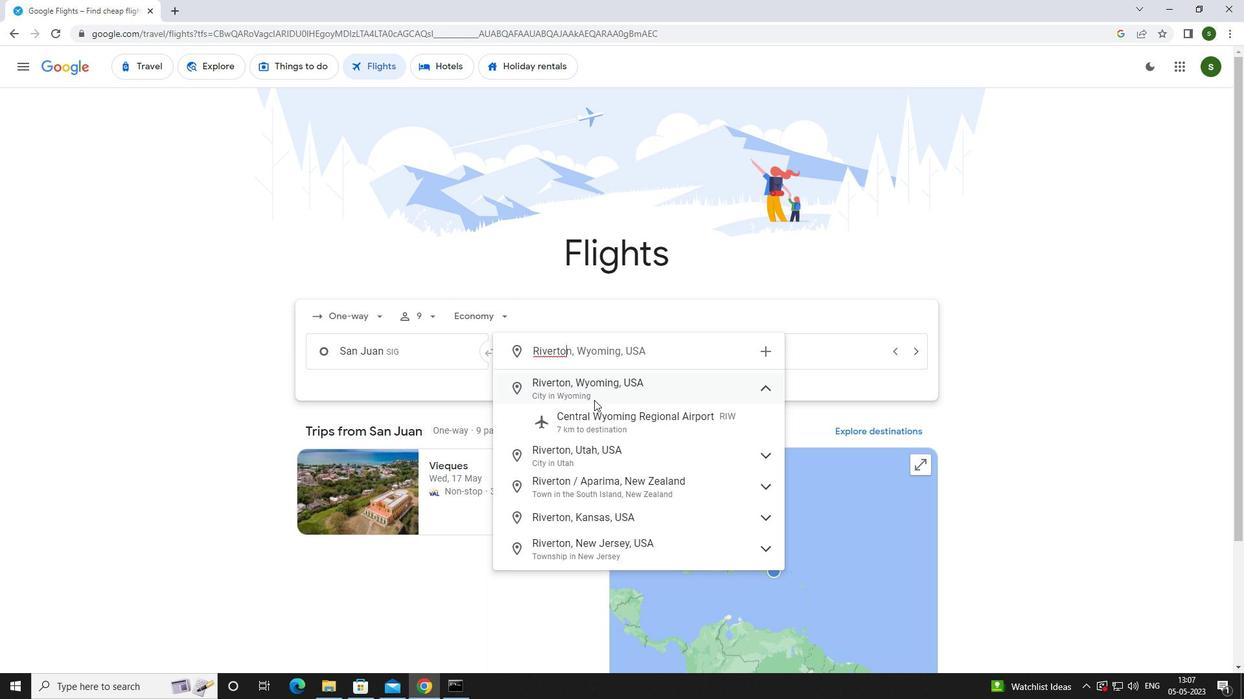 
Action: Mouse pressed left at (598, 414)
Screenshot: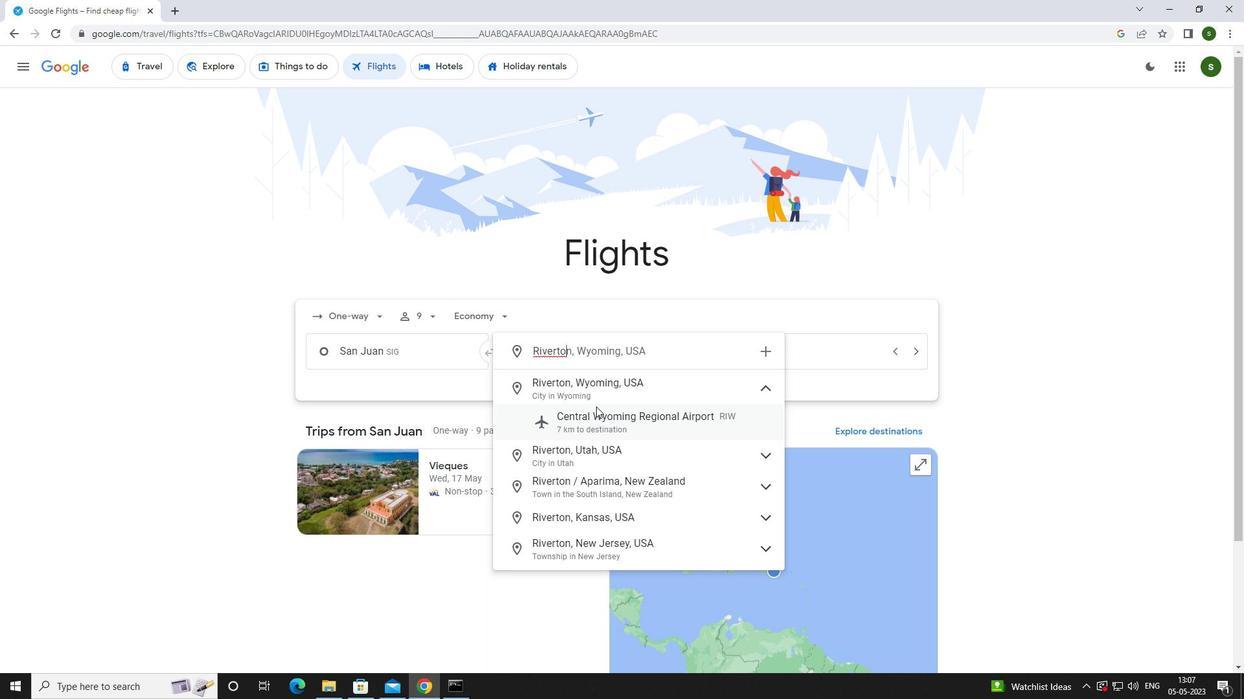 
Action: Mouse moved to (762, 345)
Screenshot: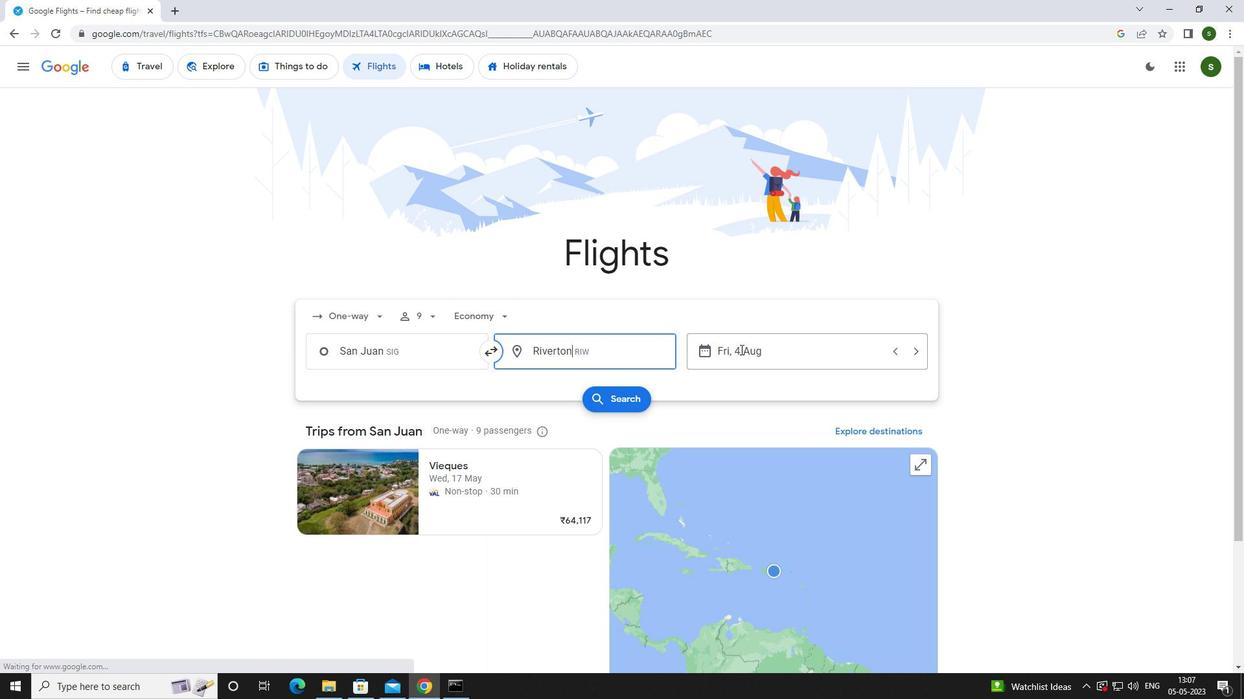 
Action: Mouse pressed left at (762, 345)
Screenshot: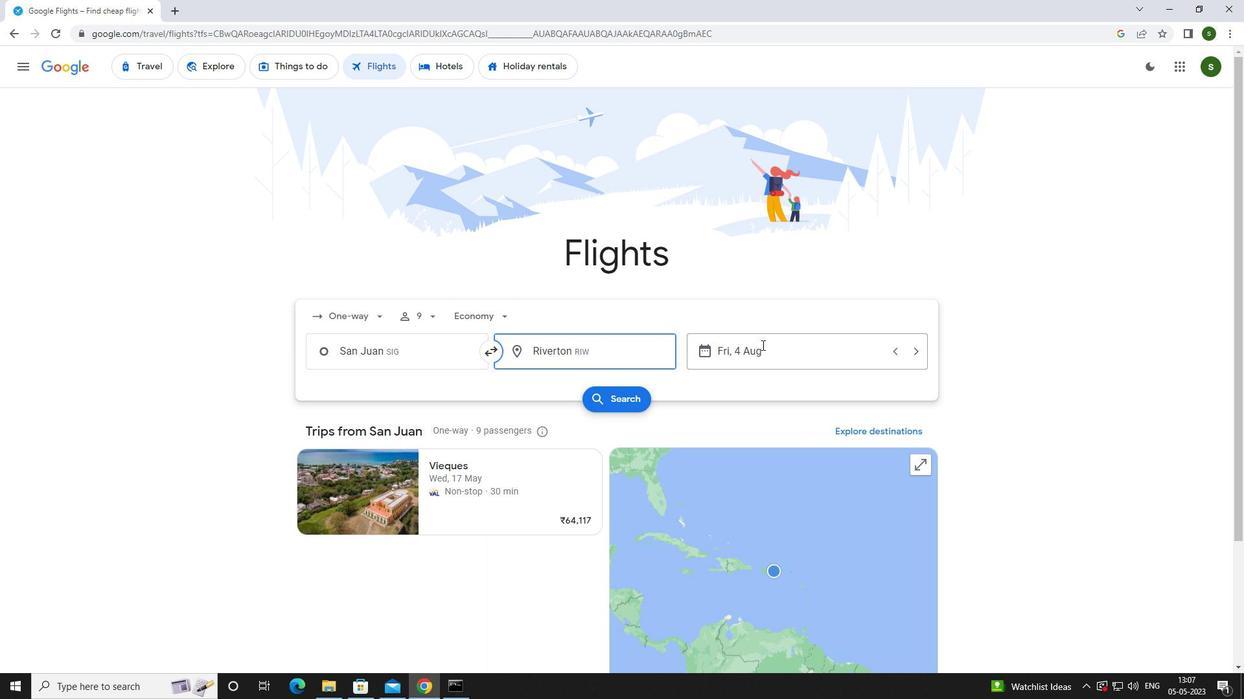 
Action: Mouse moved to (626, 434)
Screenshot: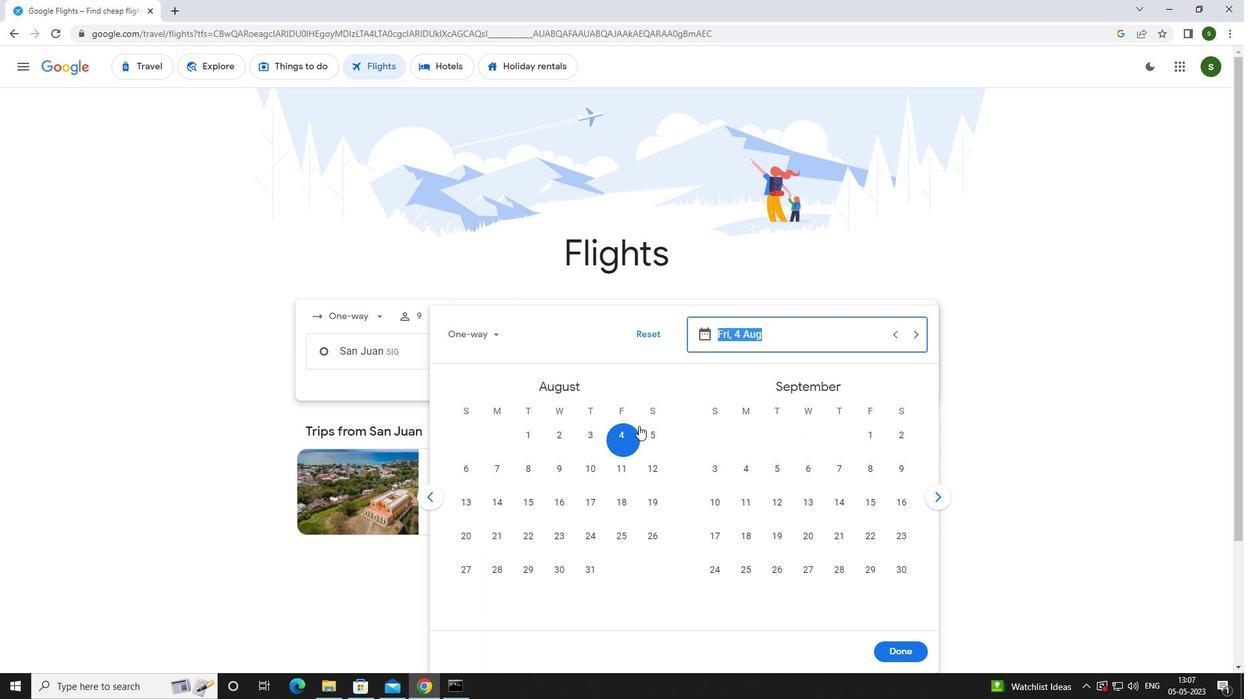 
Action: Mouse pressed left at (626, 434)
Screenshot: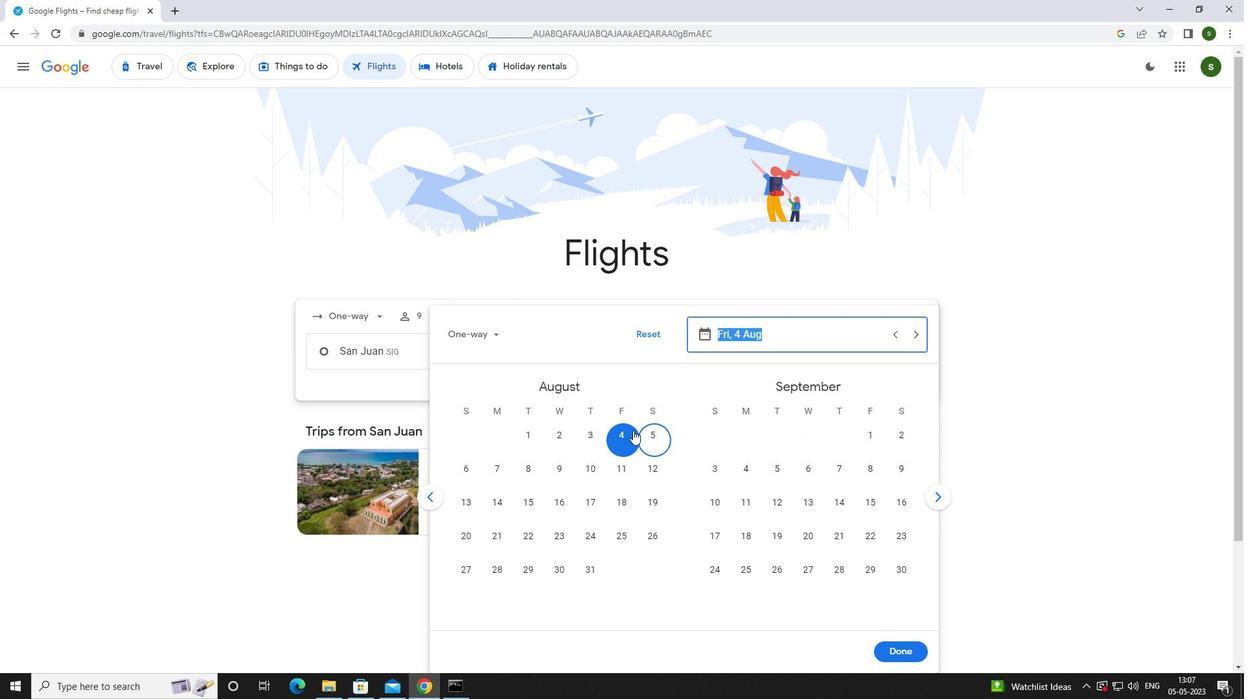 
Action: Mouse moved to (891, 644)
Screenshot: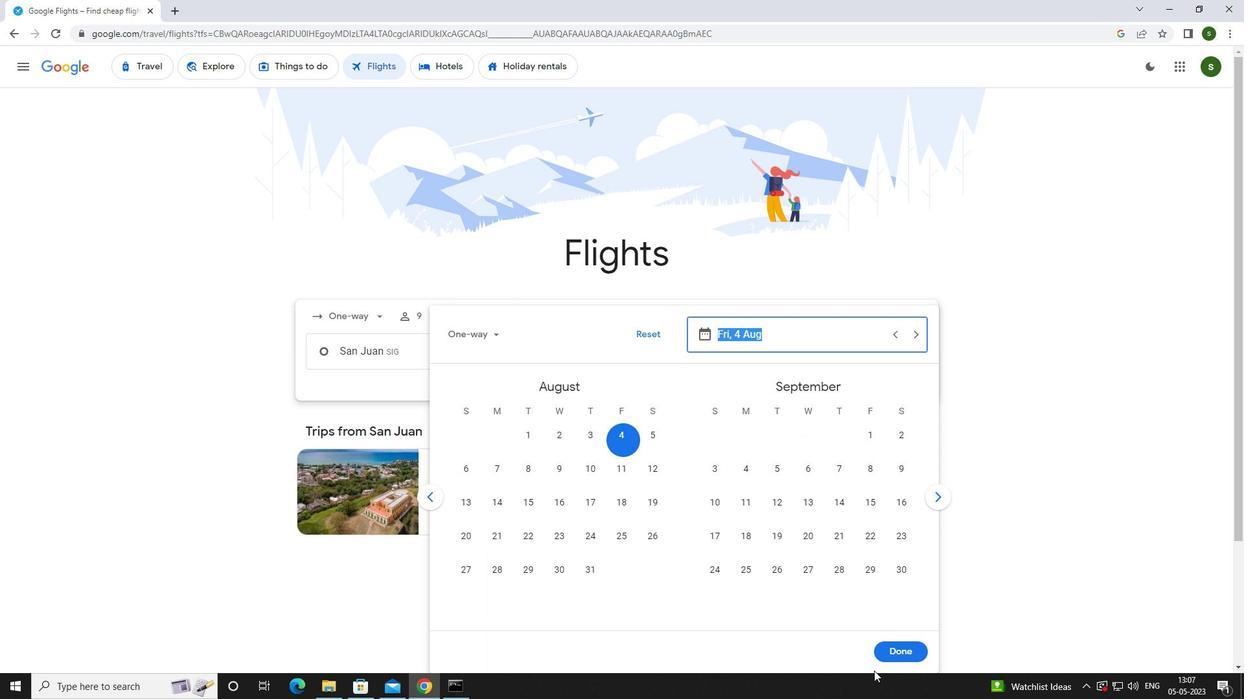 
Action: Mouse pressed left at (891, 644)
Screenshot: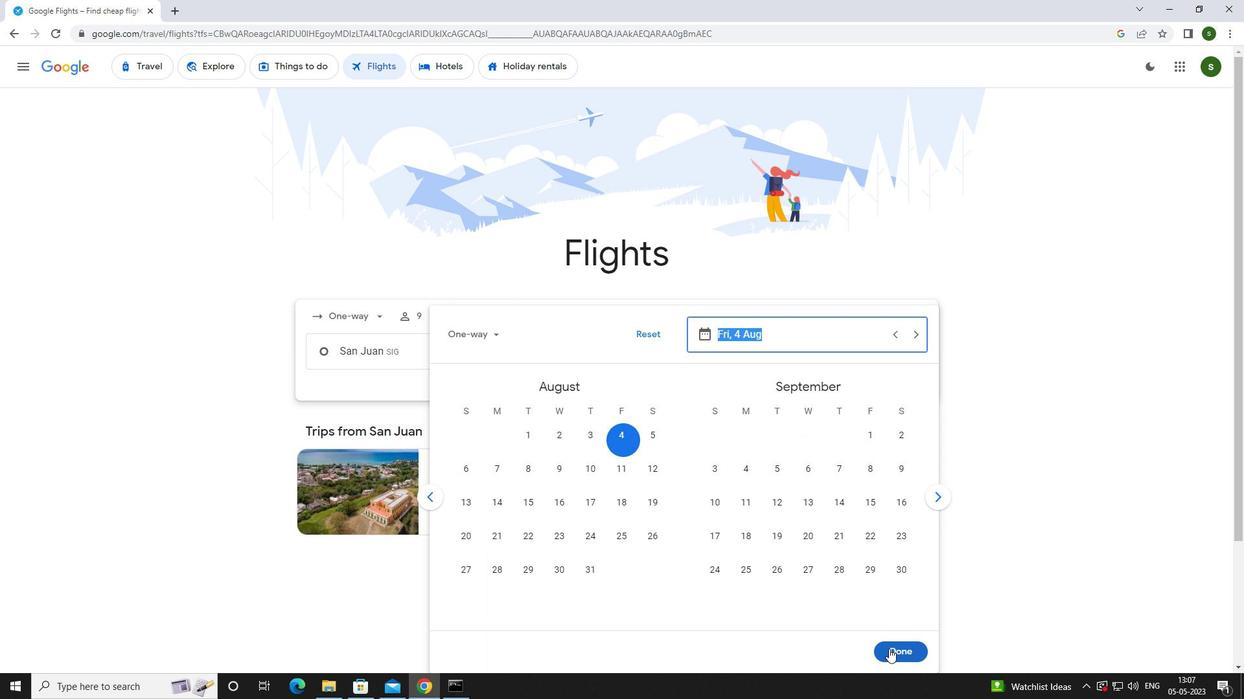 
Action: Mouse moved to (594, 395)
Screenshot: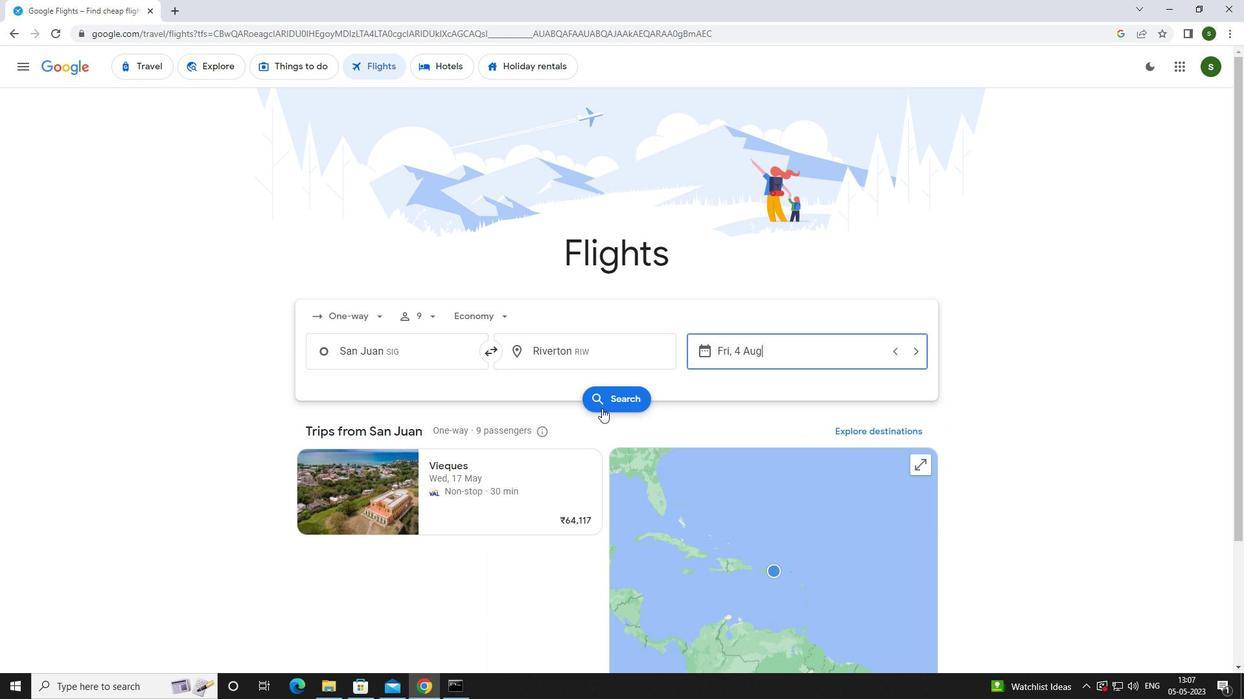 
Action: Mouse pressed left at (594, 395)
Screenshot: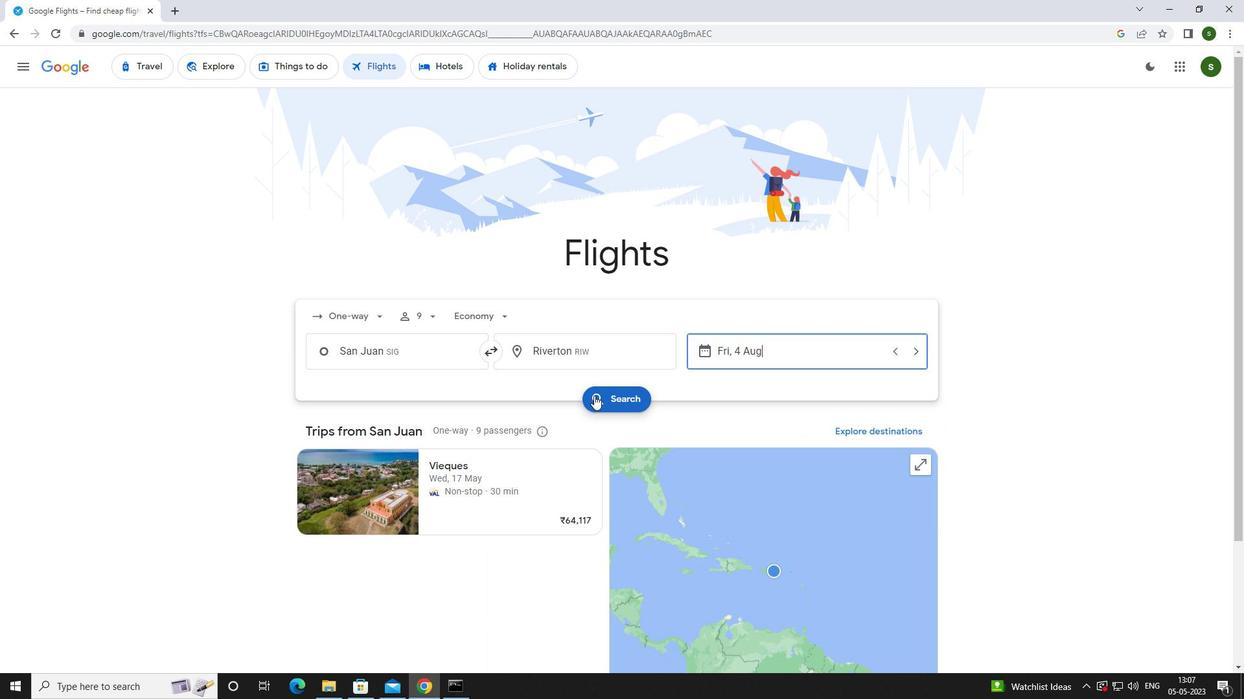 
Action: Mouse moved to (337, 187)
Screenshot: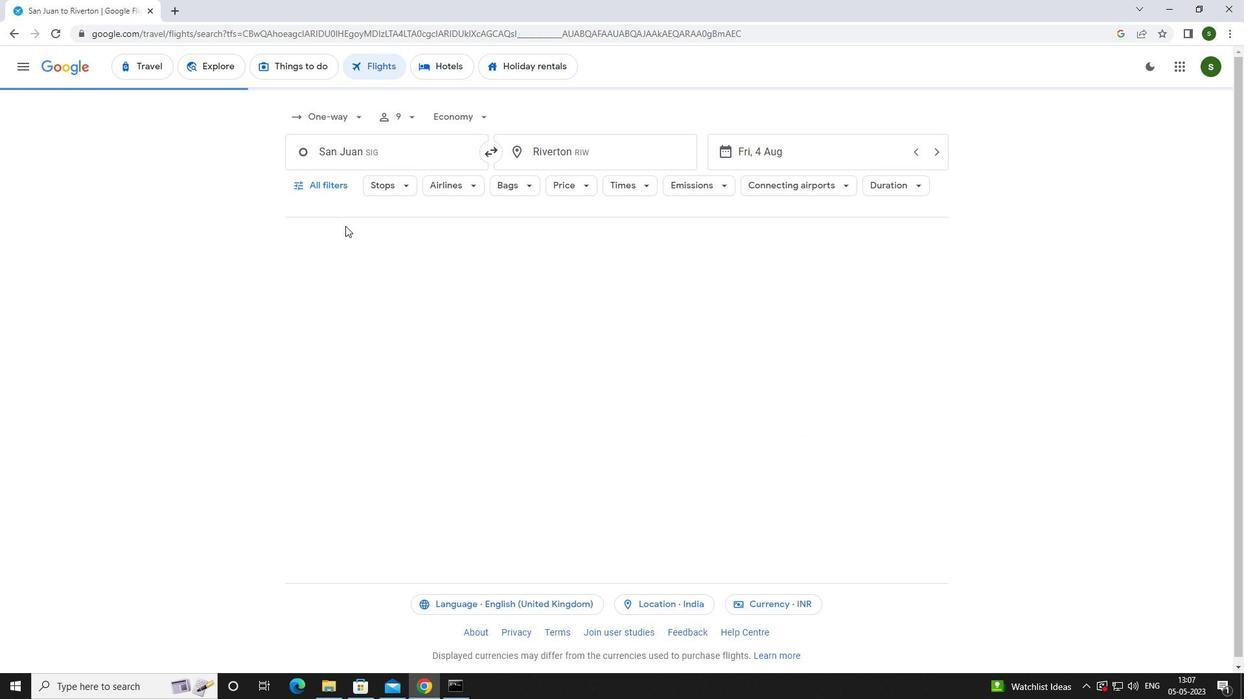 
Action: Mouse pressed left at (337, 187)
Screenshot: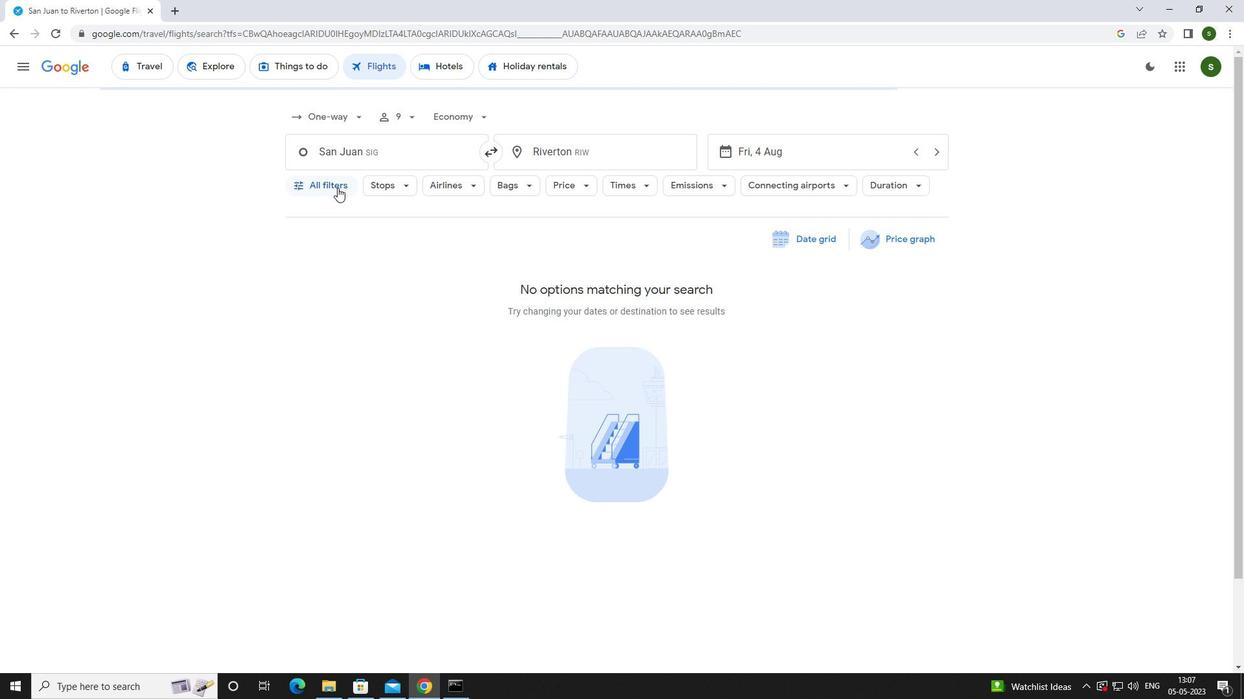 
Action: Mouse moved to (482, 467)
Screenshot: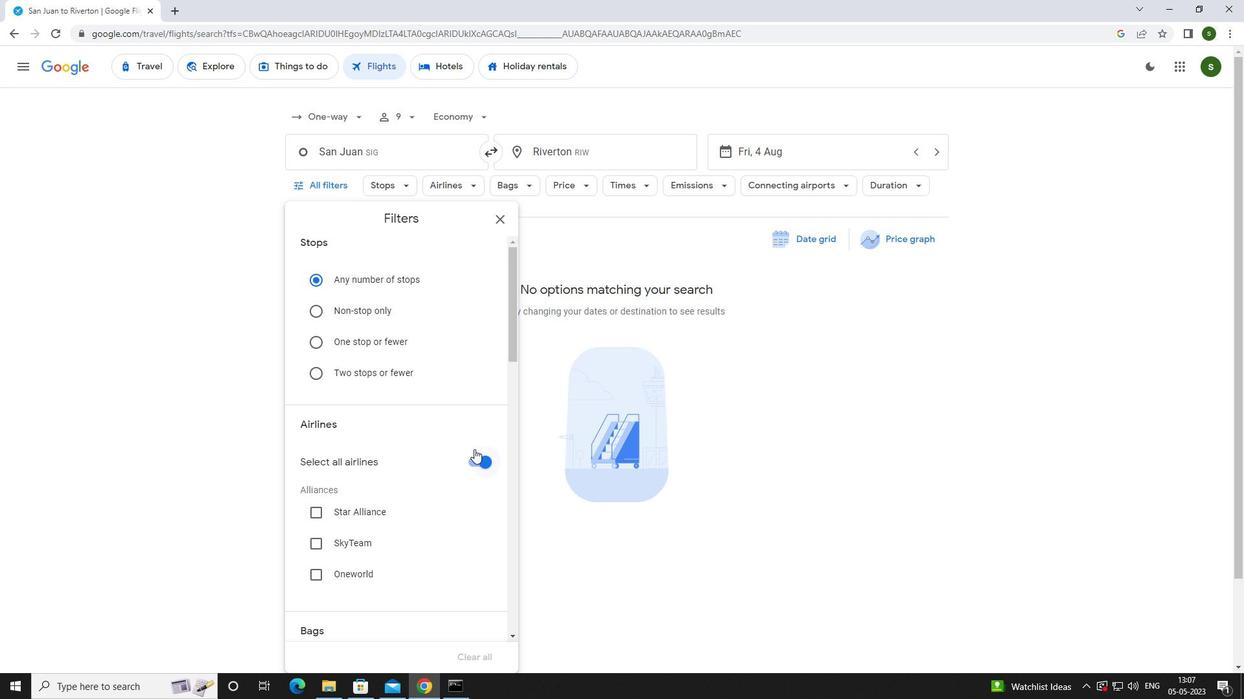
Action: Mouse pressed left at (482, 467)
Screenshot: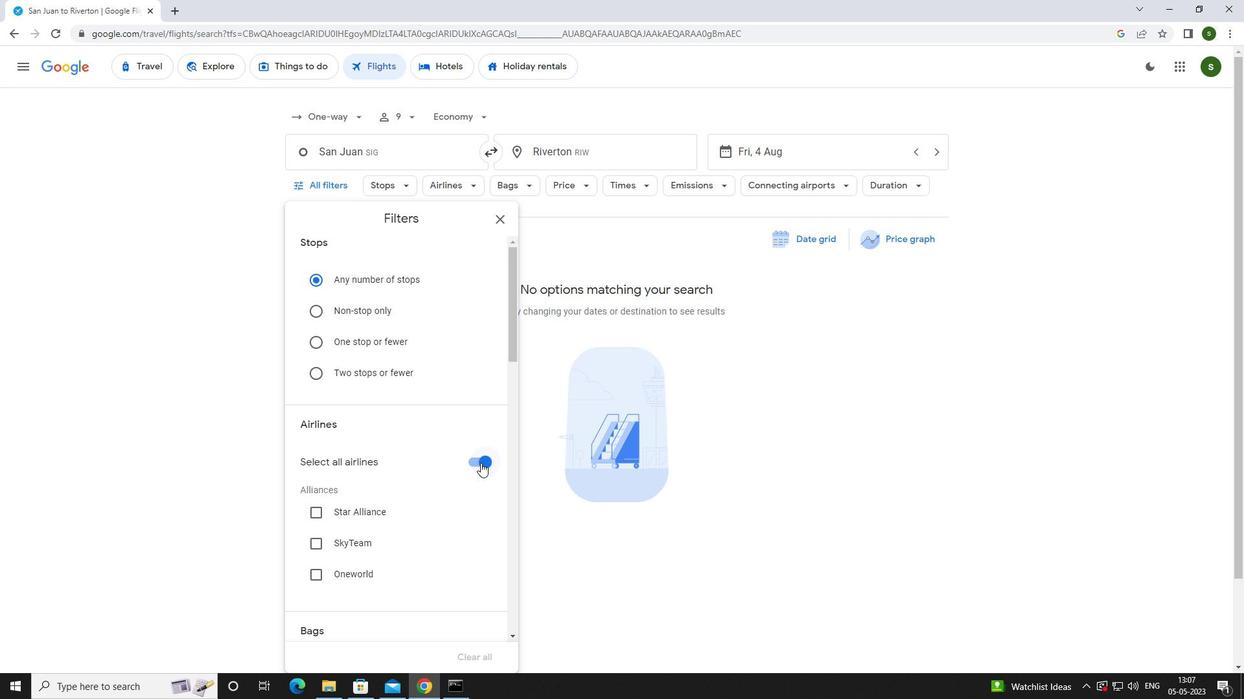 
Action: Mouse moved to (431, 434)
Screenshot: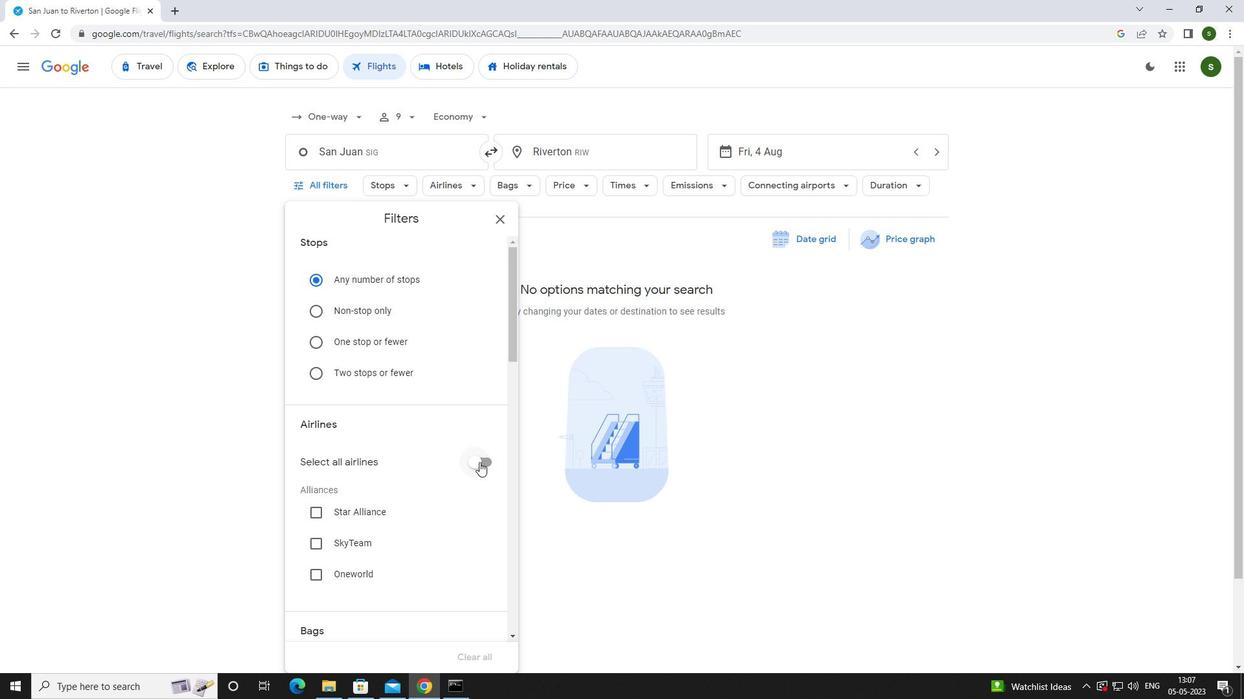 
Action: Mouse scrolled (431, 433) with delta (0, 0)
Screenshot: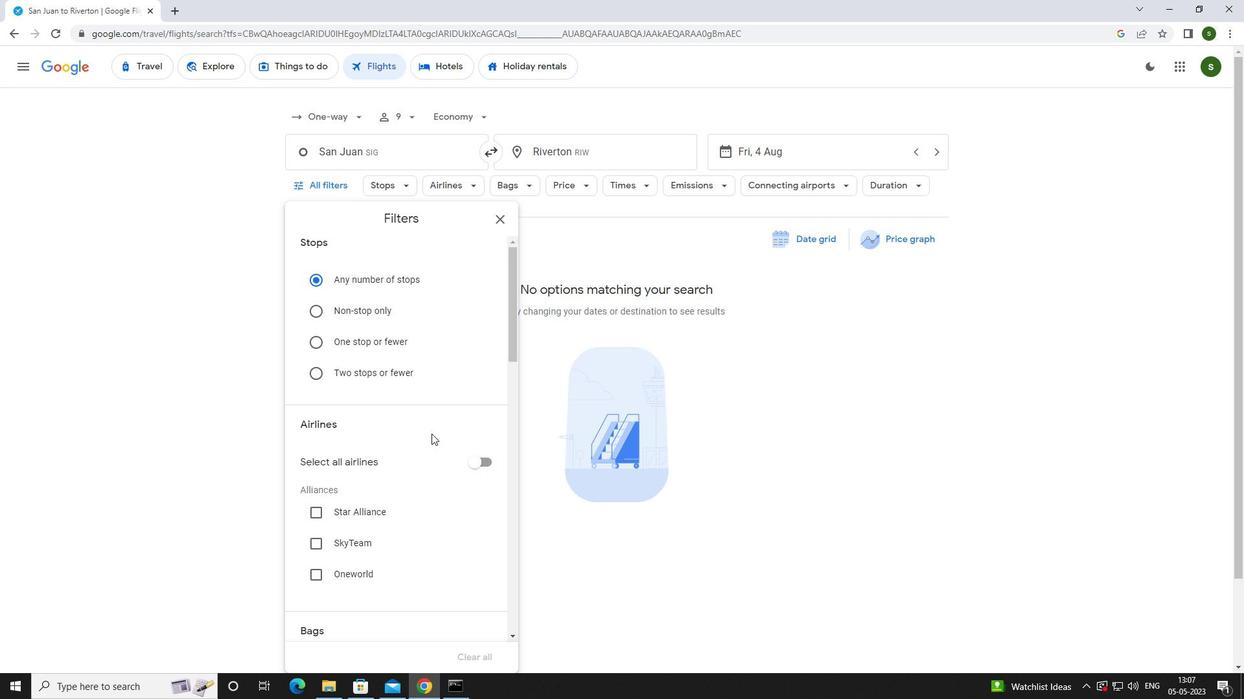 
Action: Mouse scrolled (431, 433) with delta (0, 0)
Screenshot: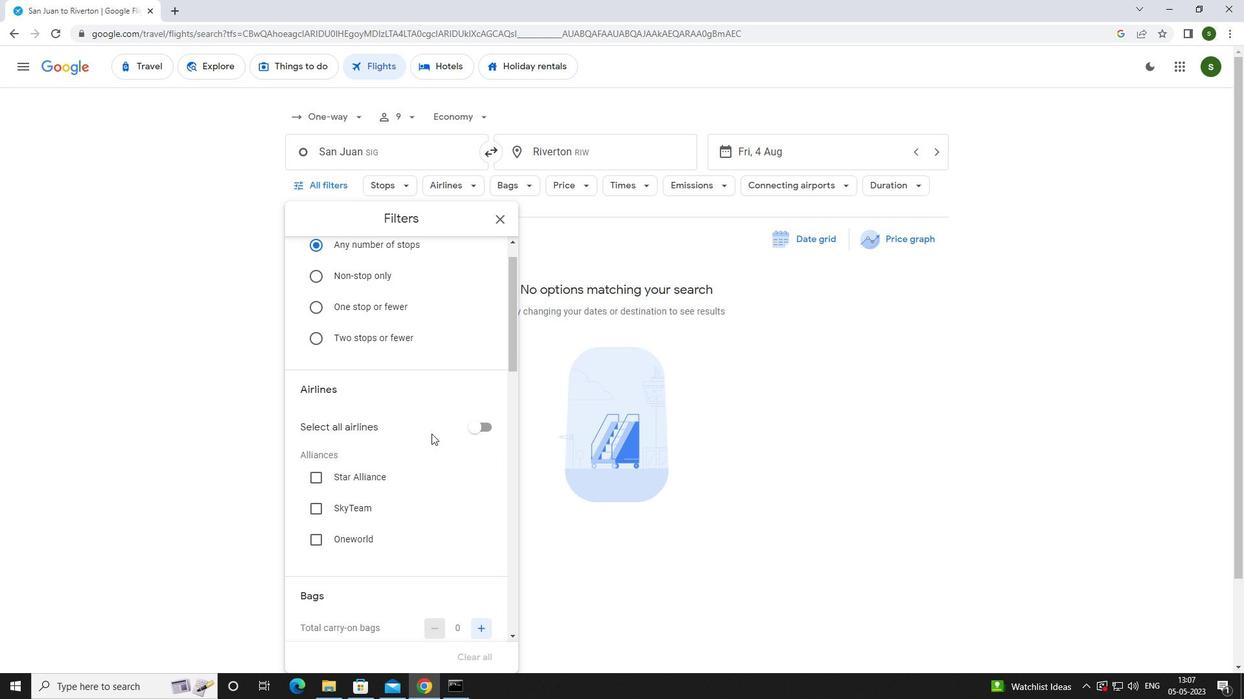 
Action: Mouse scrolled (431, 433) with delta (0, 0)
Screenshot: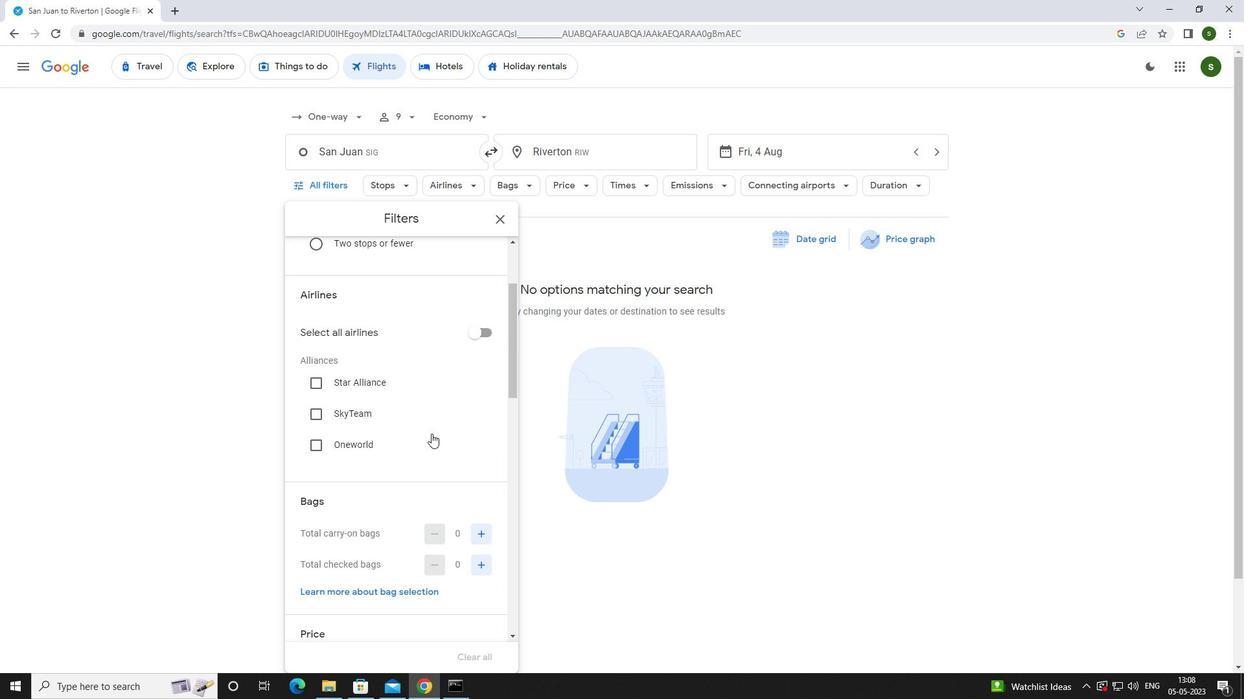 
Action: Mouse moved to (476, 465)
Screenshot: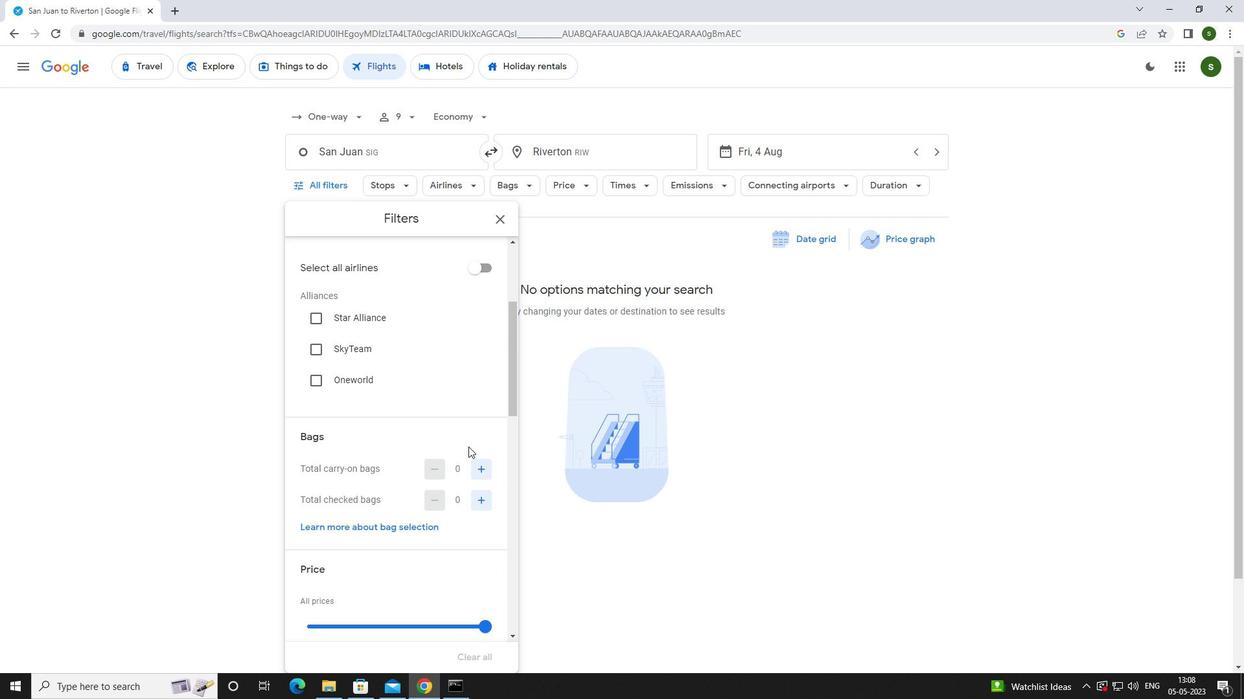 
Action: Mouse pressed left at (476, 465)
Screenshot: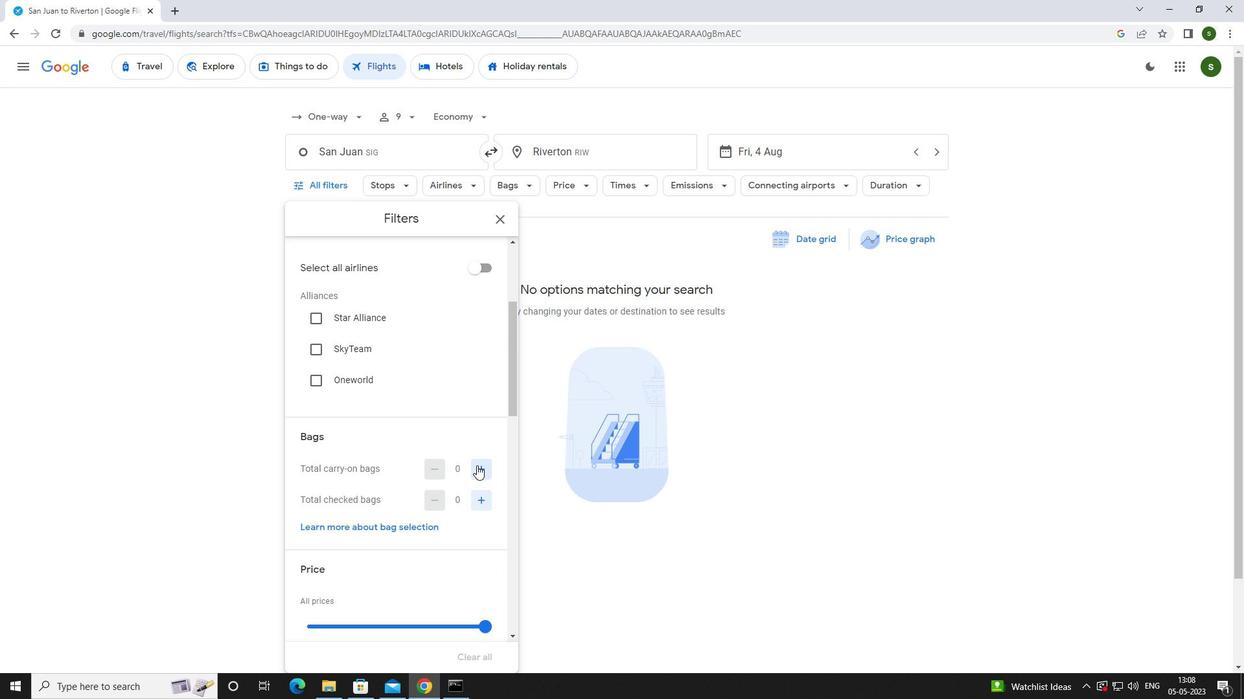
Action: Mouse scrolled (476, 465) with delta (0, 0)
Screenshot: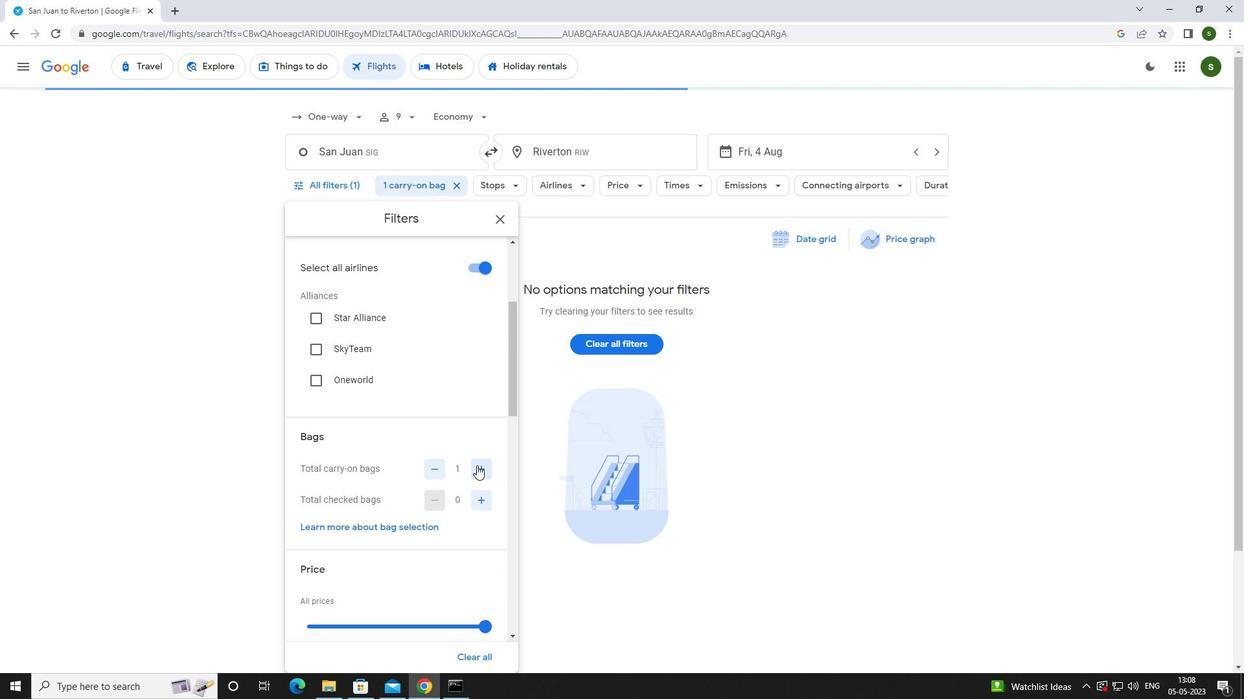 
Action: Mouse scrolled (476, 465) with delta (0, 0)
Screenshot: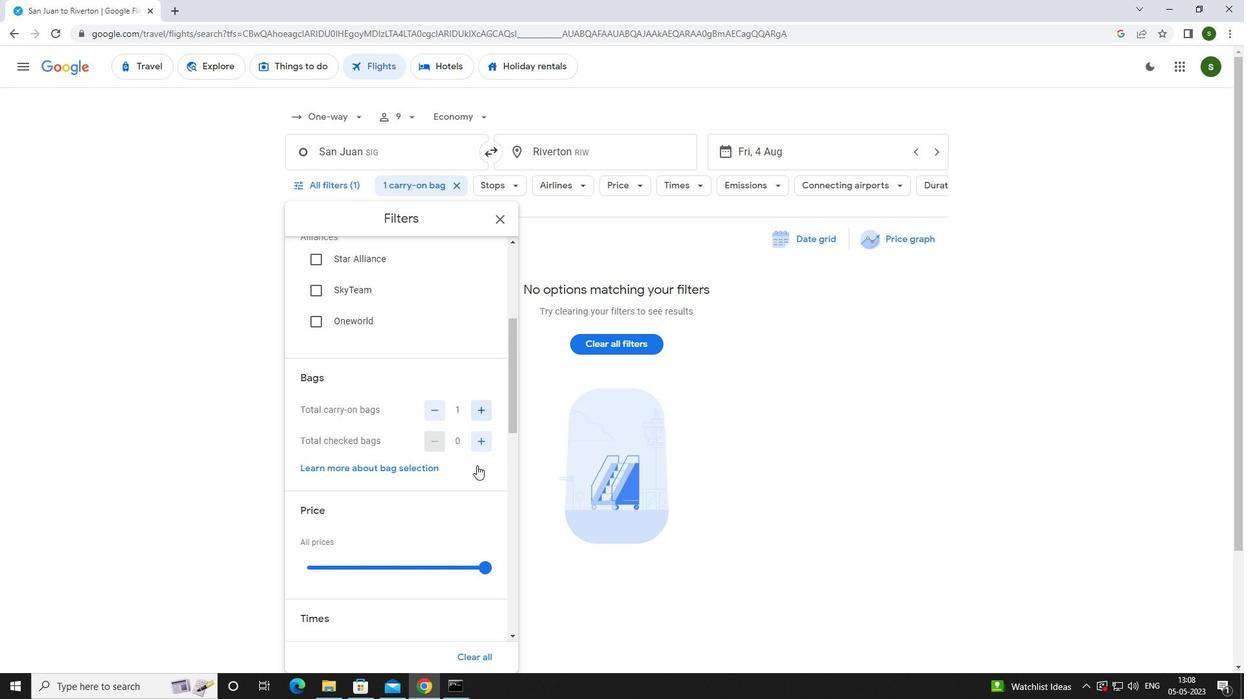 
Action: Mouse moved to (479, 495)
Screenshot: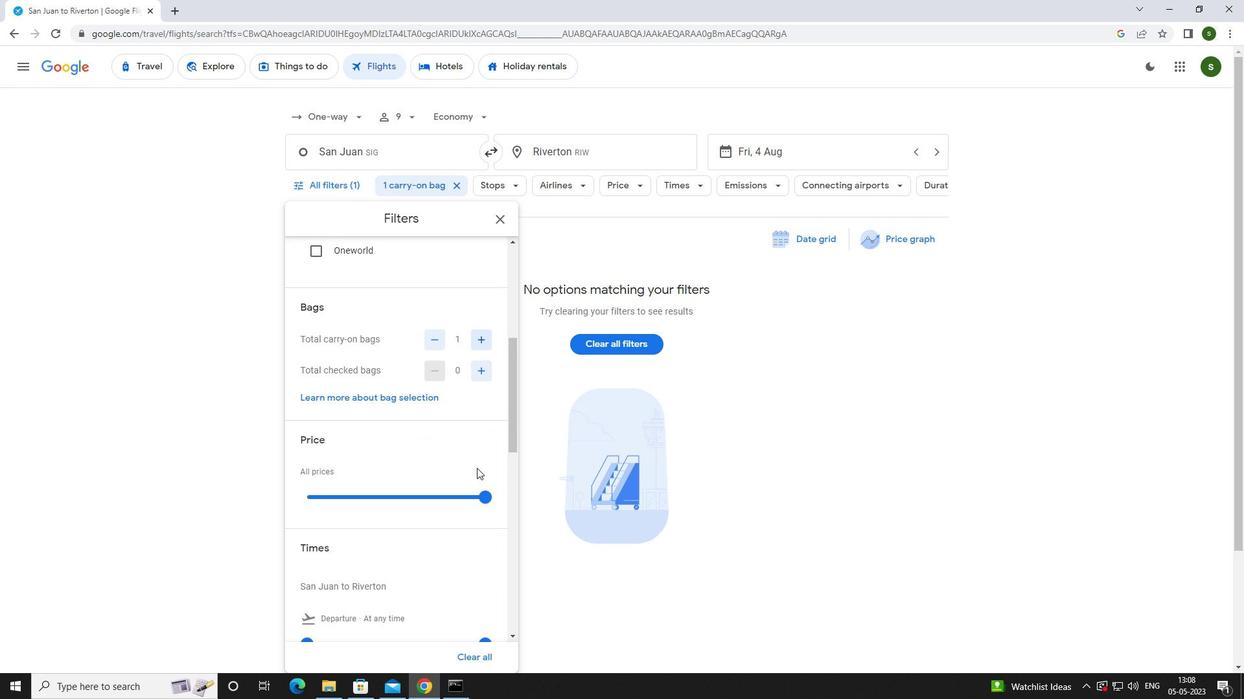 
Action: Mouse pressed left at (479, 495)
Screenshot: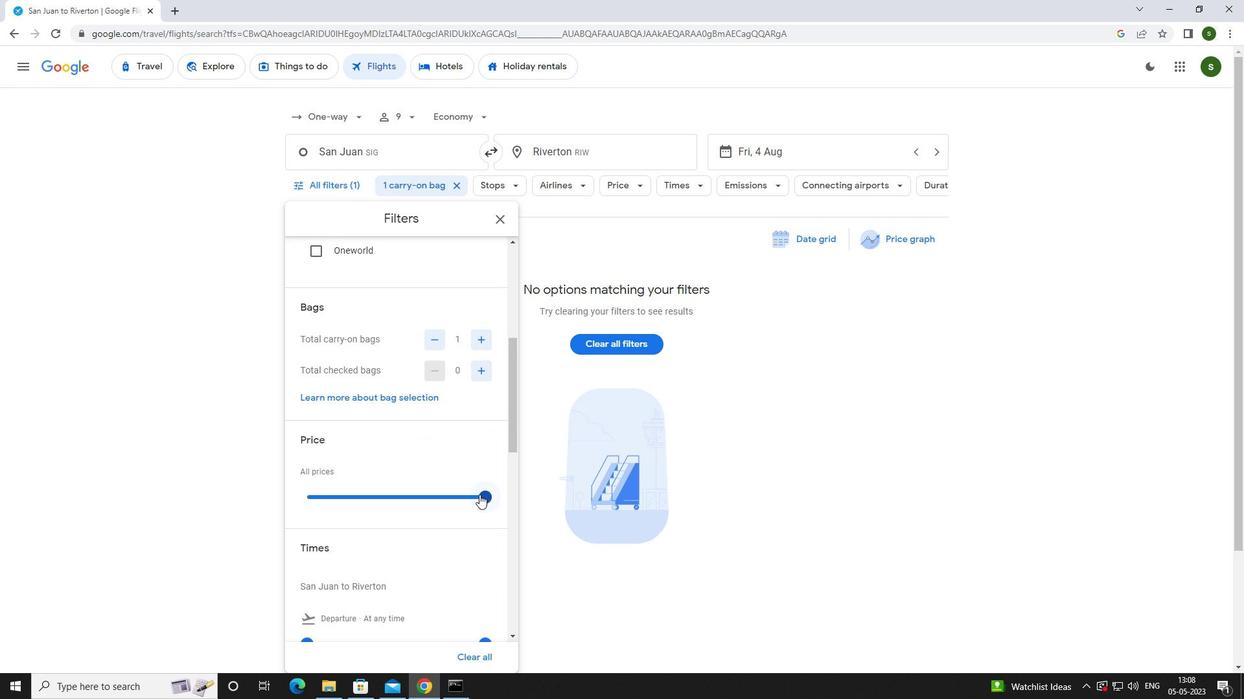 
Action: Mouse scrolled (479, 494) with delta (0, 0)
Screenshot: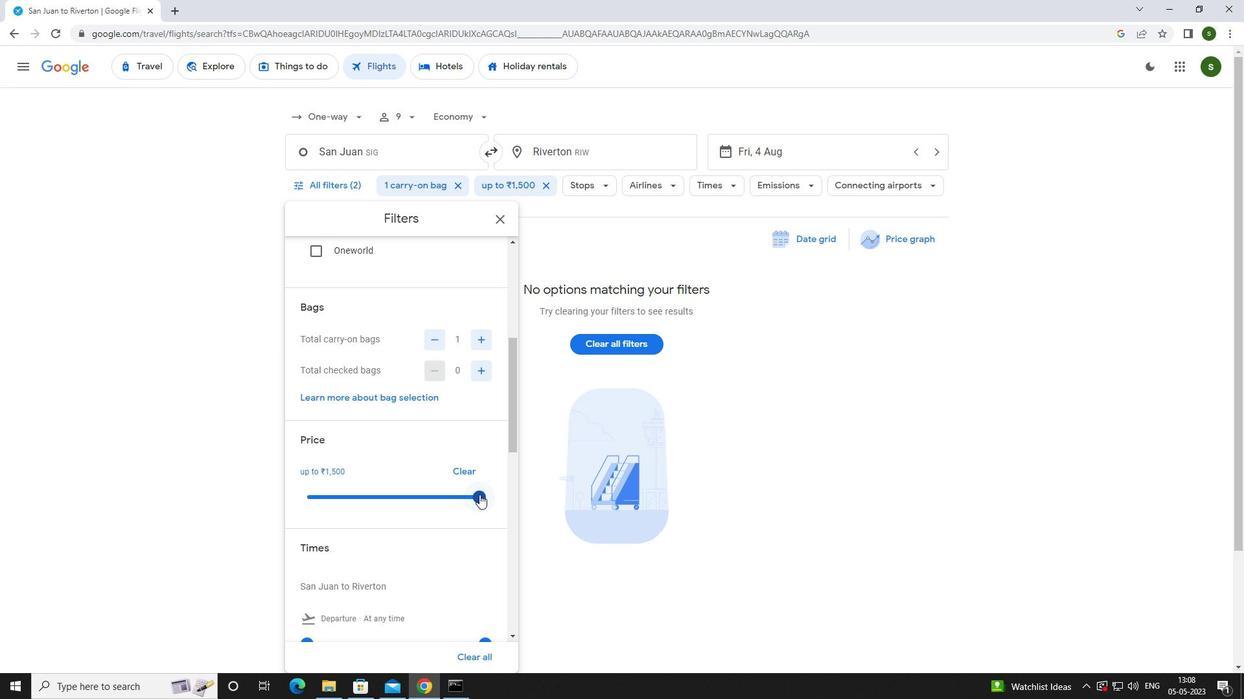 
Action: Mouse scrolled (479, 494) with delta (0, 0)
Screenshot: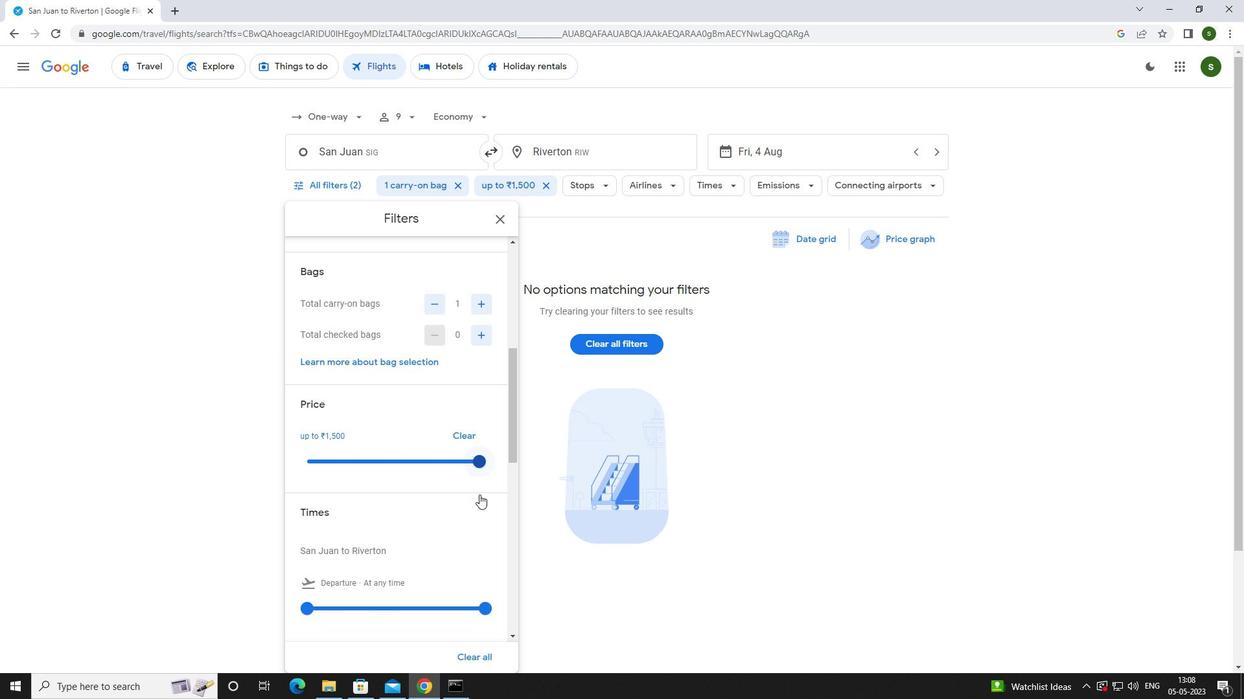 
Action: Mouse moved to (309, 516)
Screenshot: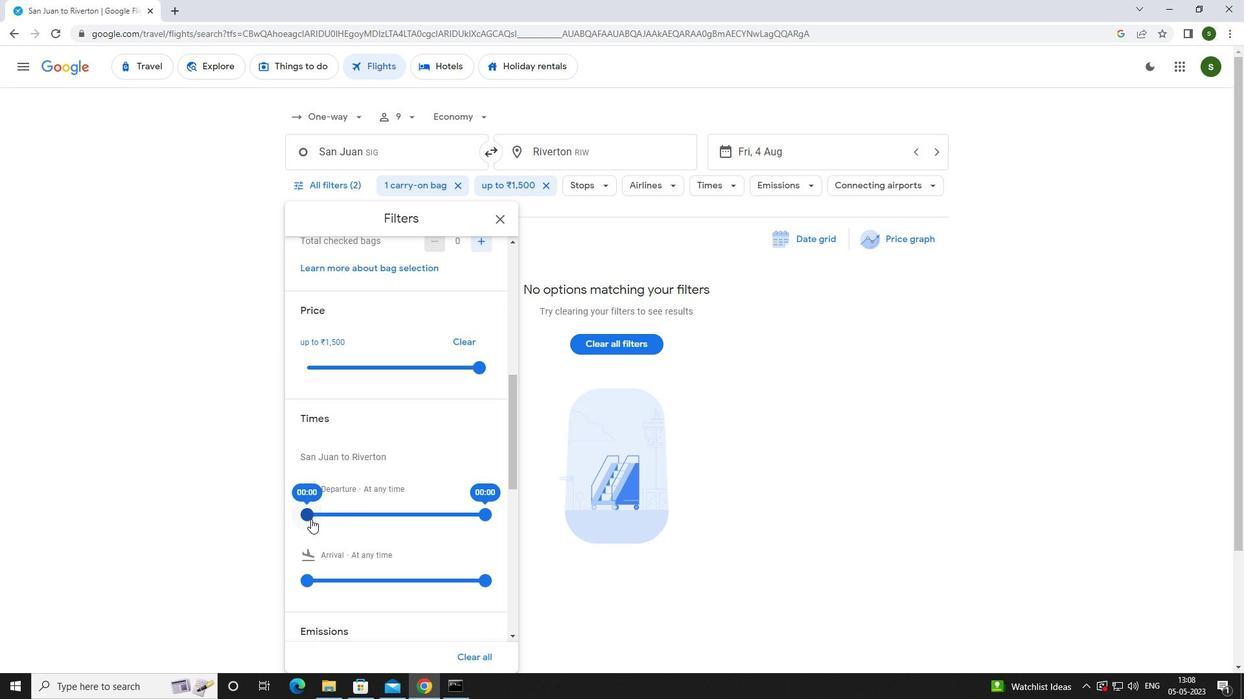 
Action: Mouse pressed left at (309, 516)
Screenshot: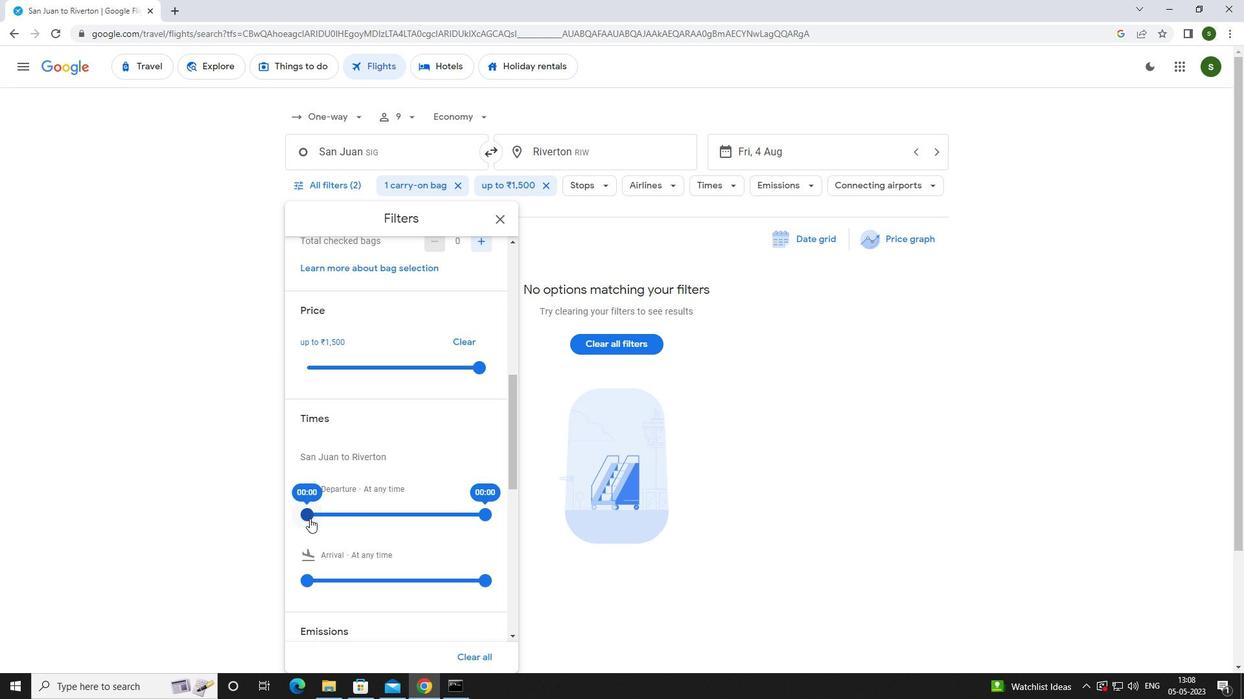 
Action: Mouse moved to (584, 558)
Screenshot: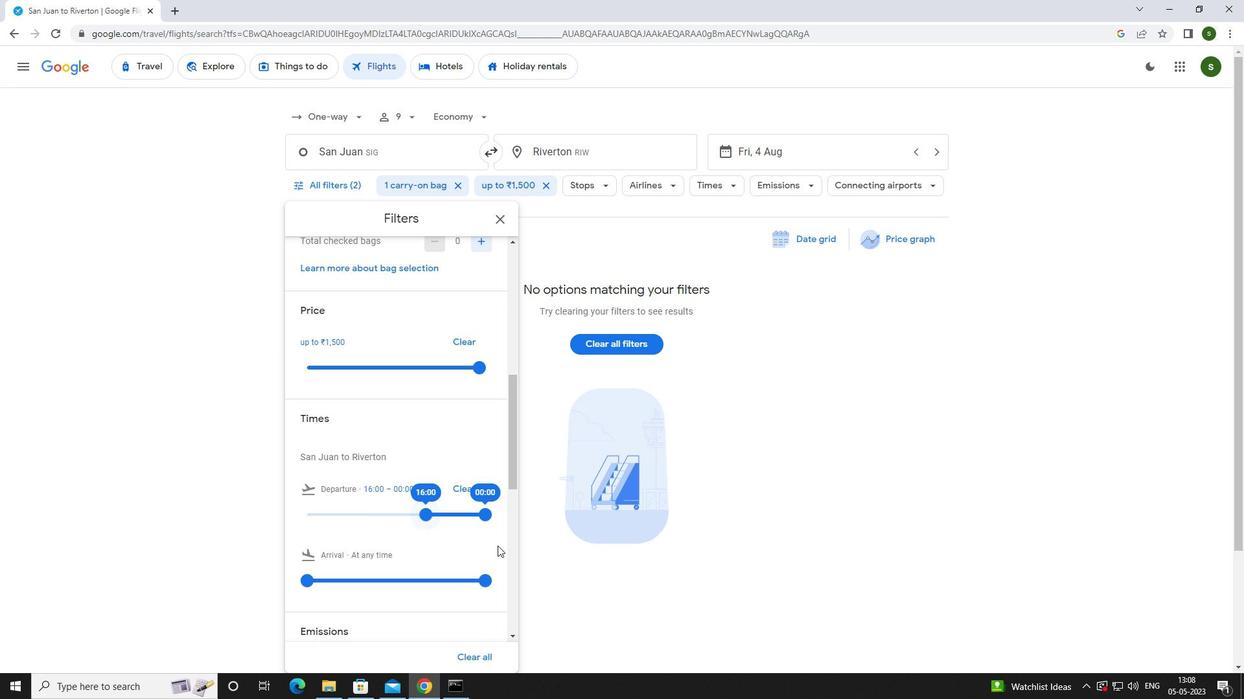
Action: Mouse pressed left at (584, 558)
Screenshot: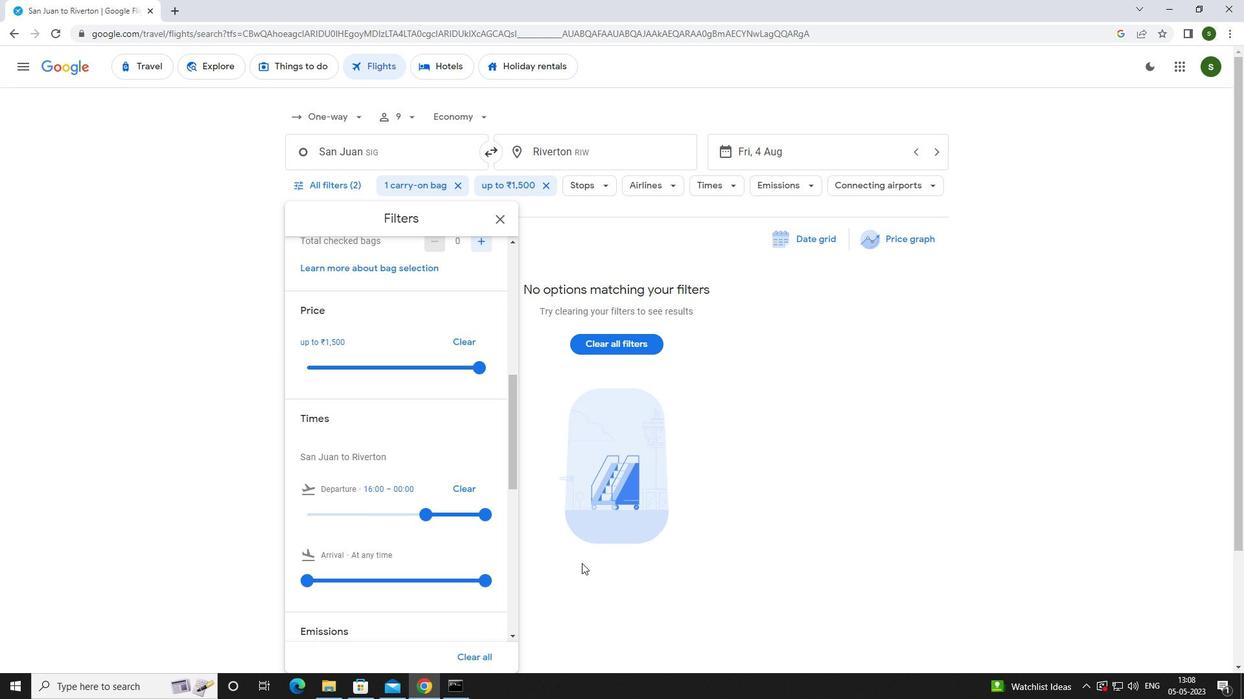 
